 Task: Find connections with filter location Taubaté with filter topic #Careerwith filter profile language German with filter current company Cytiva with filter school Mithibai College of Arts Chauhan Institute of Science and A.J. College of Commerce and Economics with filter industry Apparel Manufacturing with filter service category Wedding Photography with filter keywords title Merchandising Associate
Action: Mouse moved to (482, 99)
Screenshot: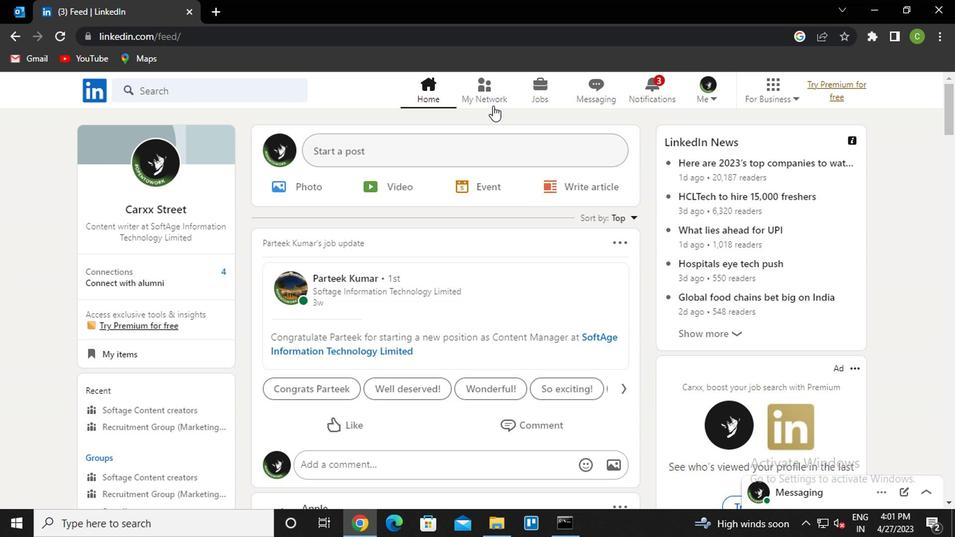 
Action: Mouse pressed left at (482, 99)
Screenshot: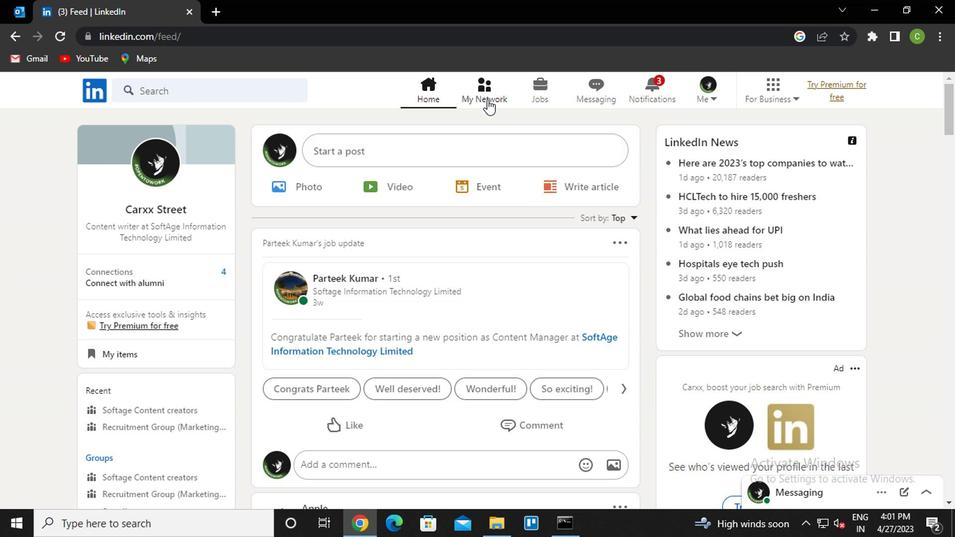 
Action: Mouse moved to (217, 175)
Screenshot: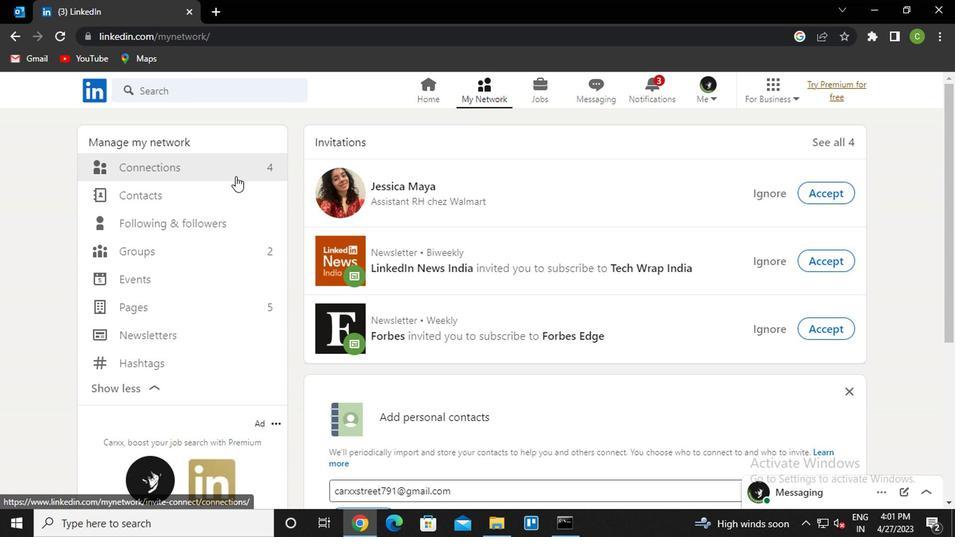 
Action: Mouse pressed left at (217, 175)
Screenshot: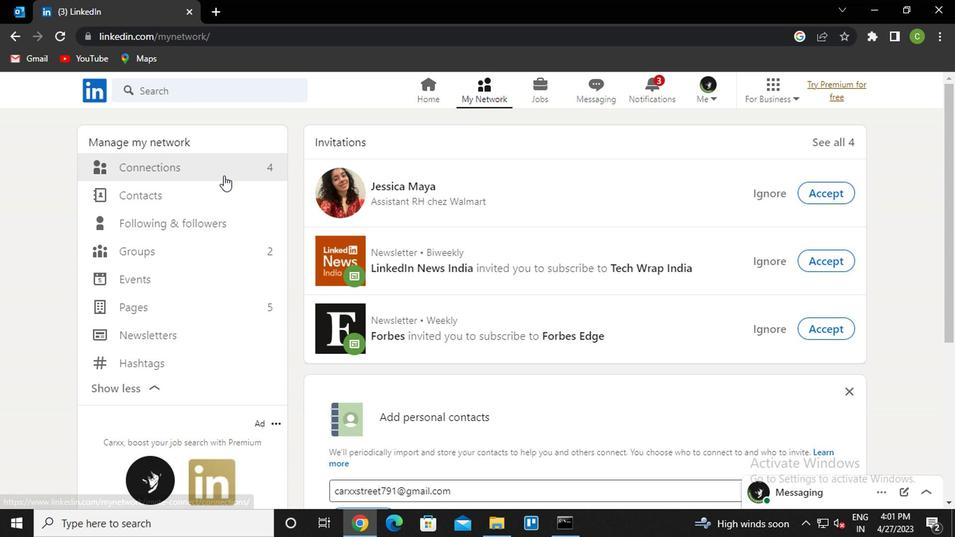 
Action: Mouse moved to (588, 174)
Screenshot: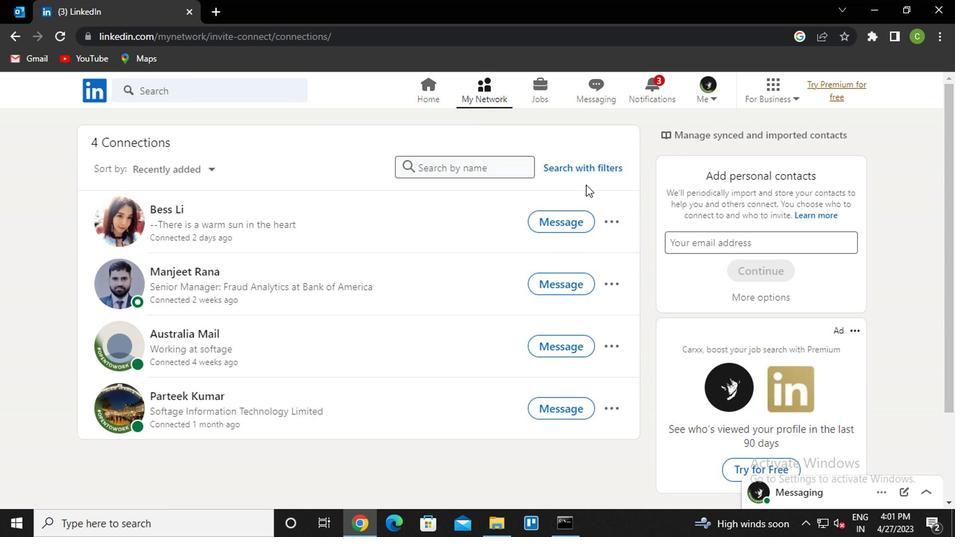 
Action: Mouse pressed left at (588, 174)
Screenshot: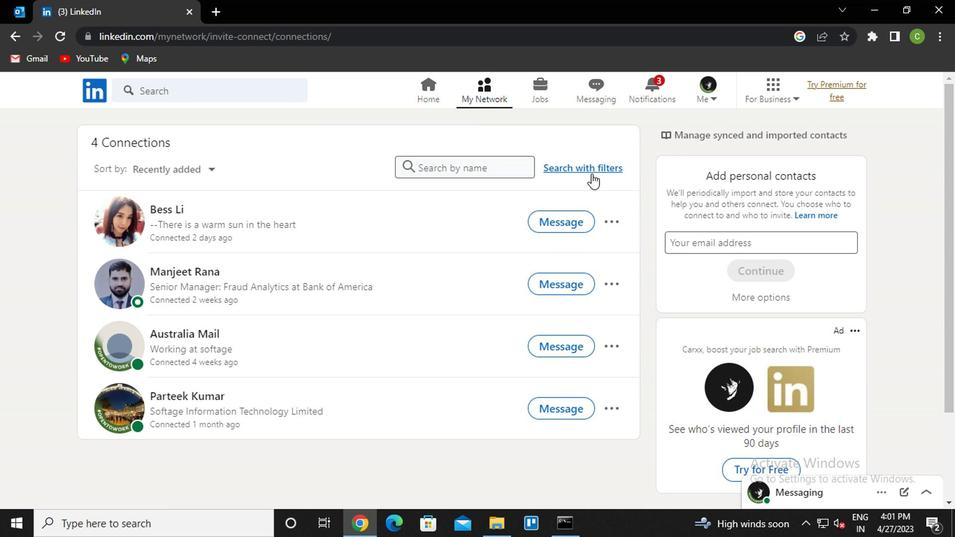 
Action: Mouse moved to (522, 134)
Screenshot: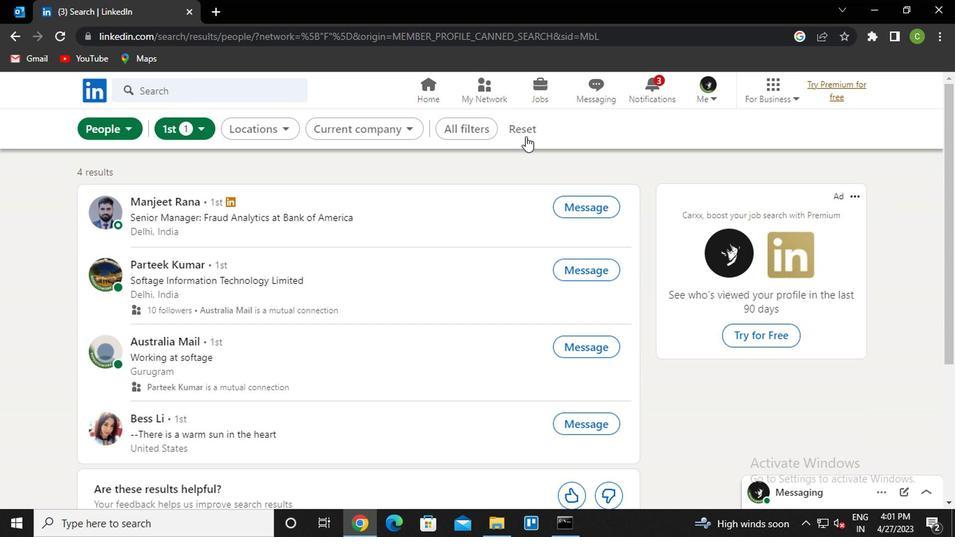 
Action: Mouse pressed left at (522, 134)
Screenshot: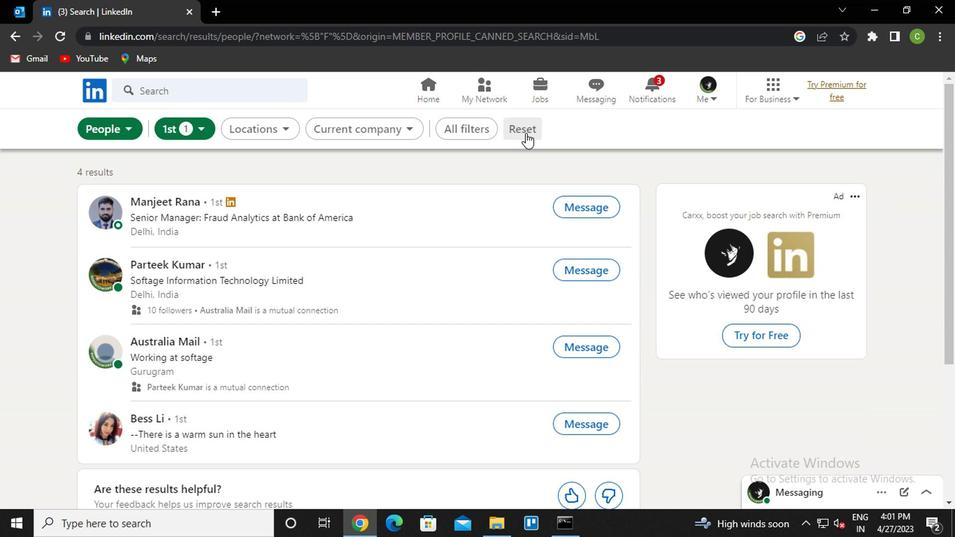 
Action: Mouse moved to (508, 128)
Screenshot: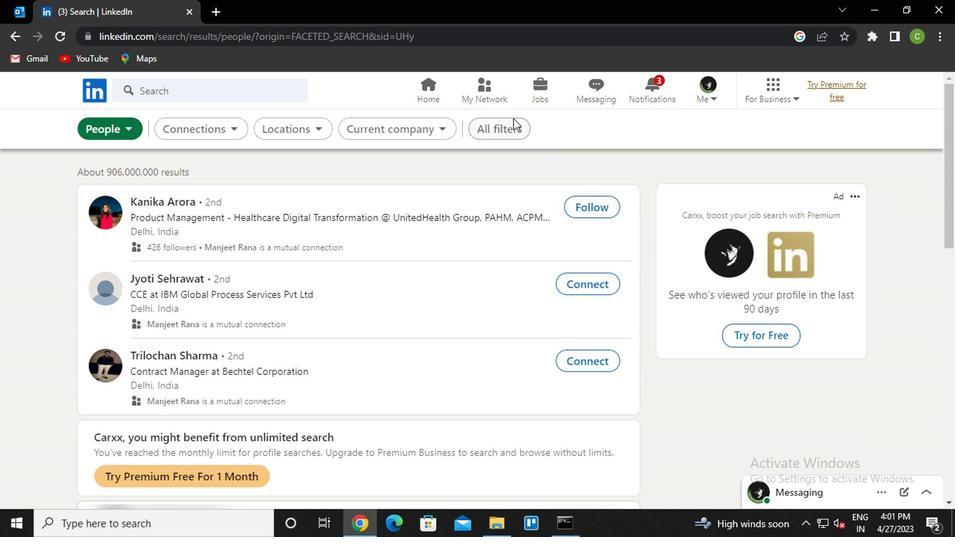 
Action: Mouse pressed left at (508, 128)
Screenshot: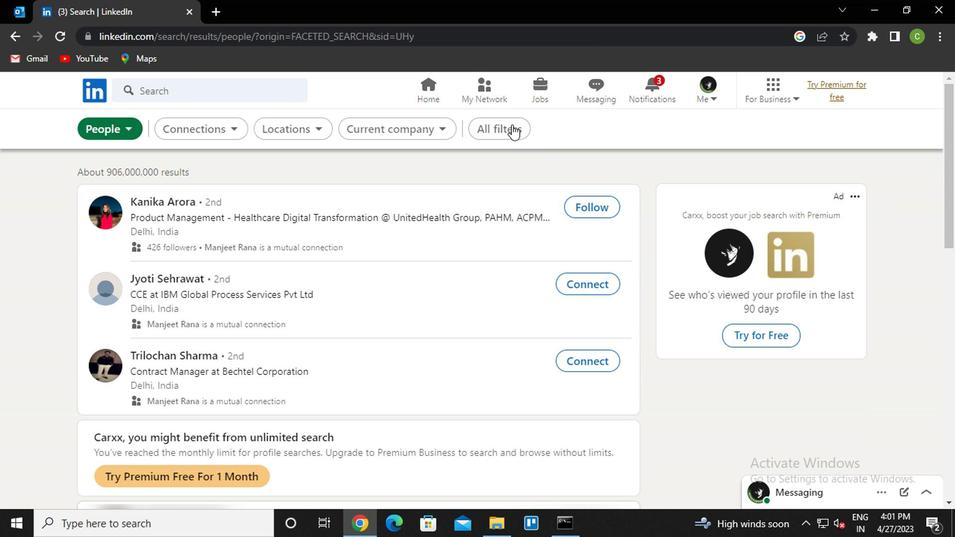 
Action: Mouse moved to (785, 392)
Screenshot: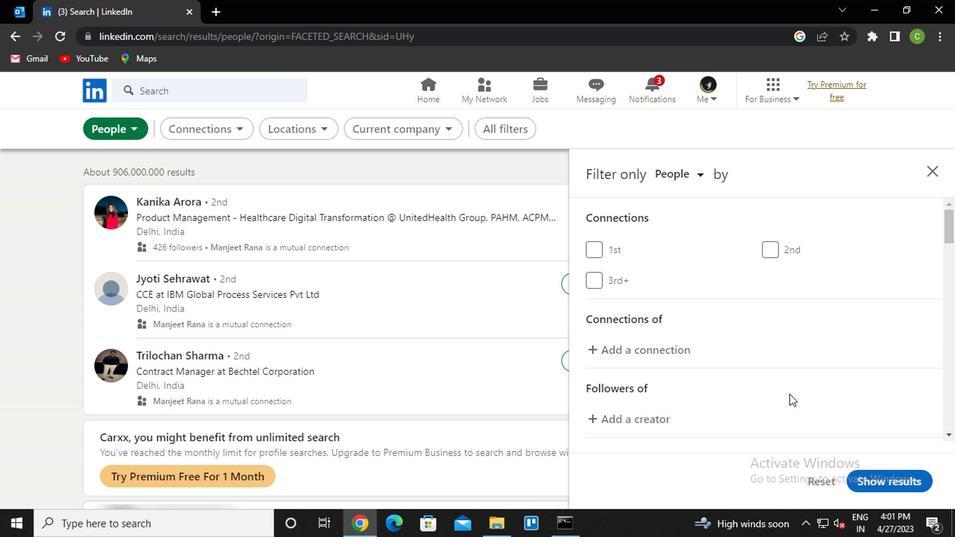 
Action: Mouse scrolled (785, 392) with delta (0, 0)
Screenshot: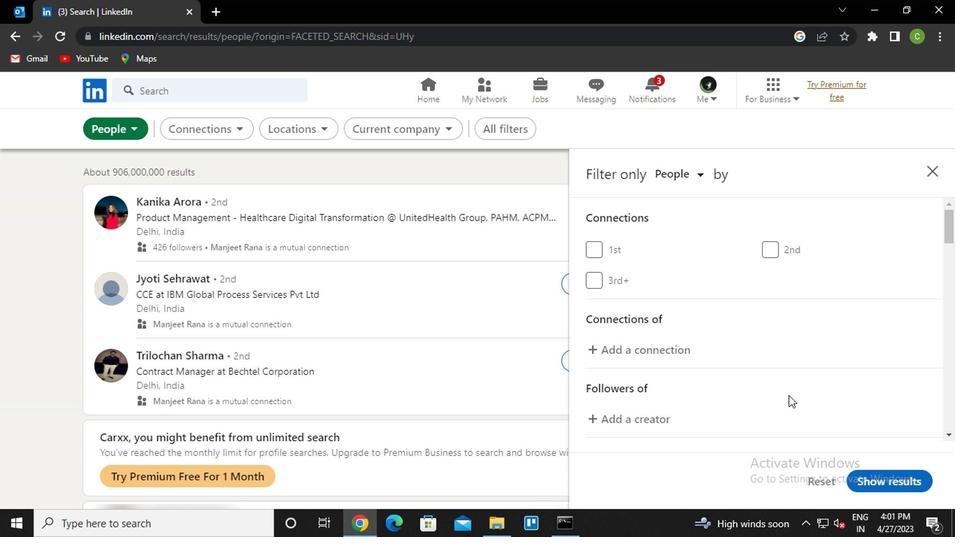 
Action: Mouse scrolled (785, 392) with delta (0, 0)
Screenshot: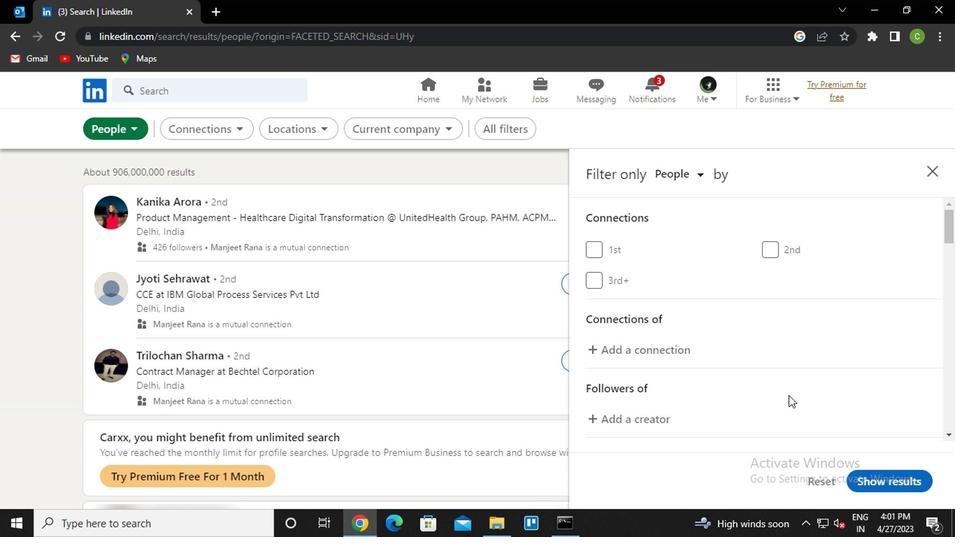 
Action: Mouse moved to (782, 395)
Screenshot: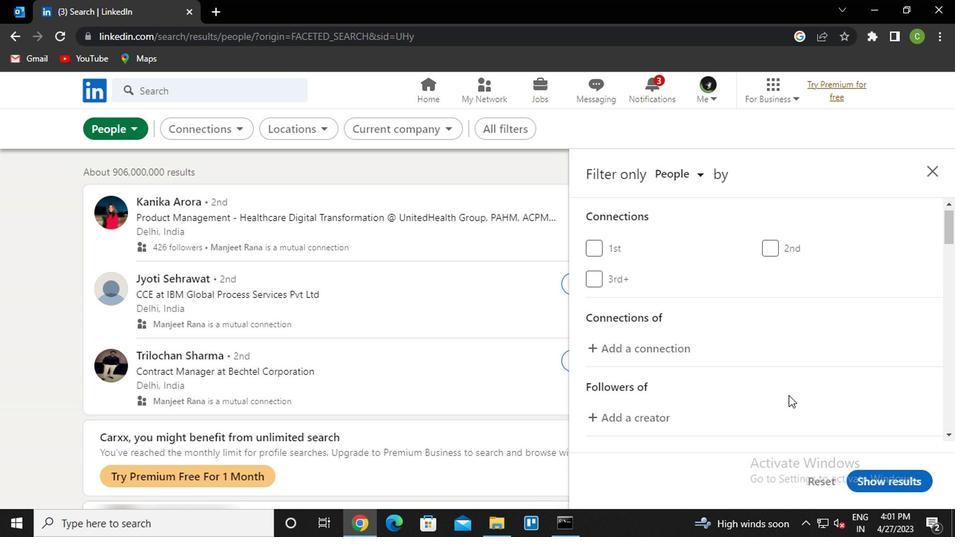 
Action: Mouse scrolled (782, 395) with delta (0, 0)
Screenshot: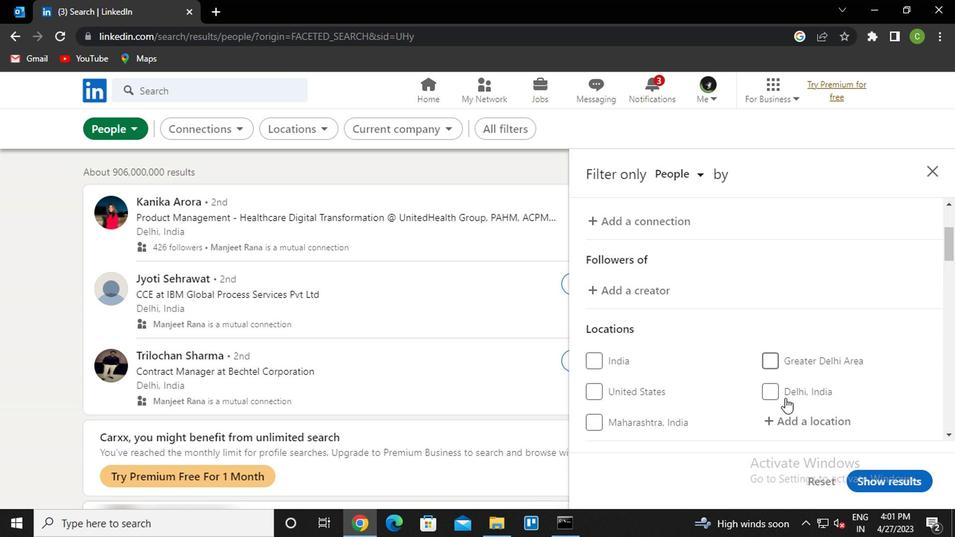 
Action: Mouse scrolled (782, 395) with delta (0, 0)
Screenshot: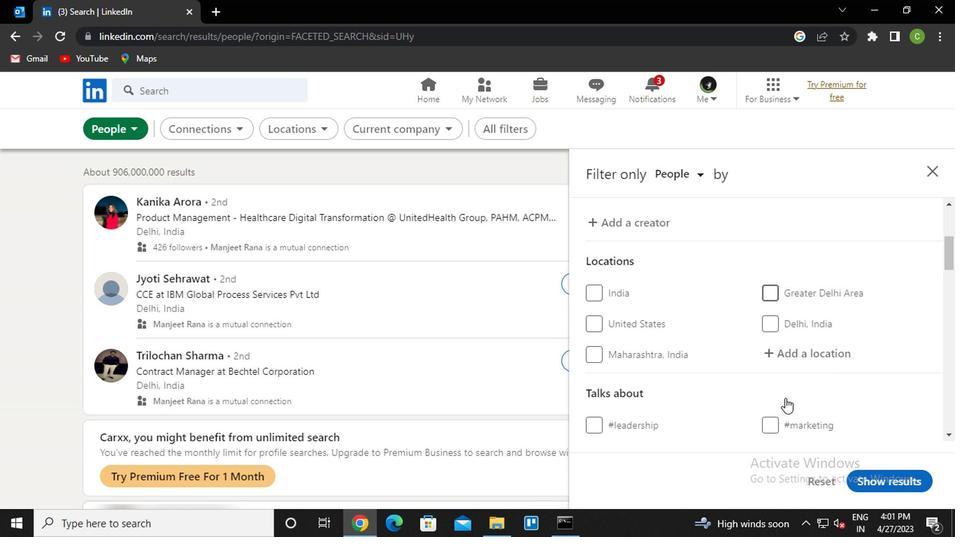 
Action: Mouse moved to (817, 271)
Screenshot: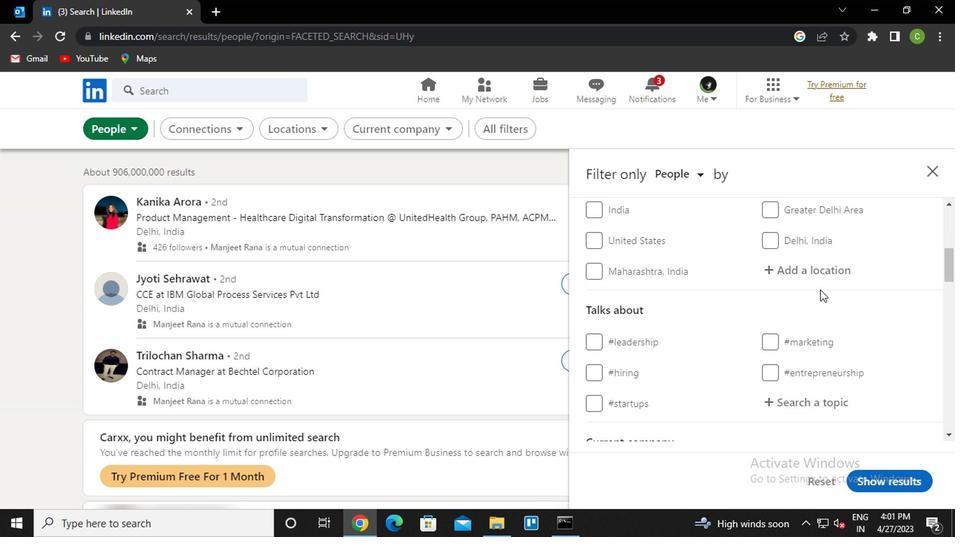 
Action: Mouse pressed left at (817, 271)
Screenshot: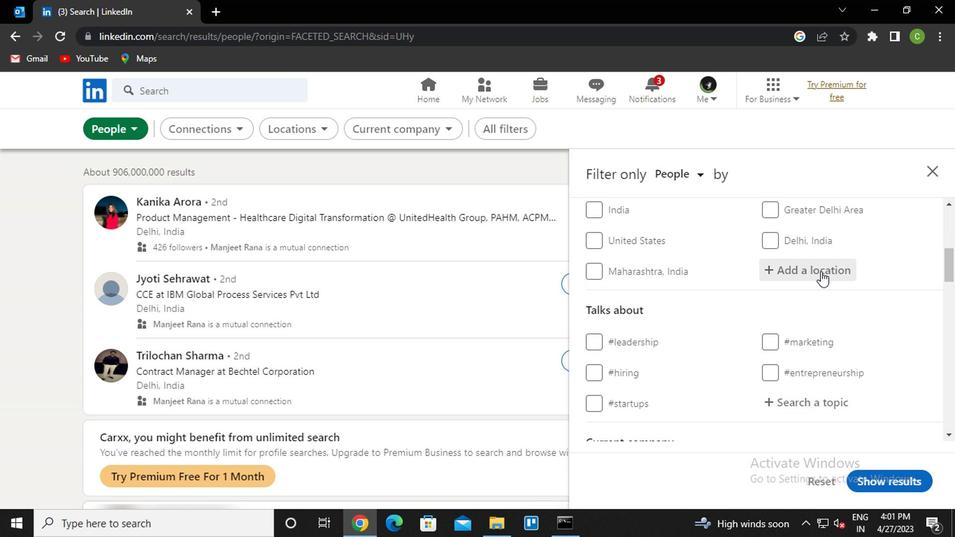 
Action: Key pressed <Key.caps_lock>t<Key.caps_lock>aubate<Key.down><Key.enter>
Screenshot: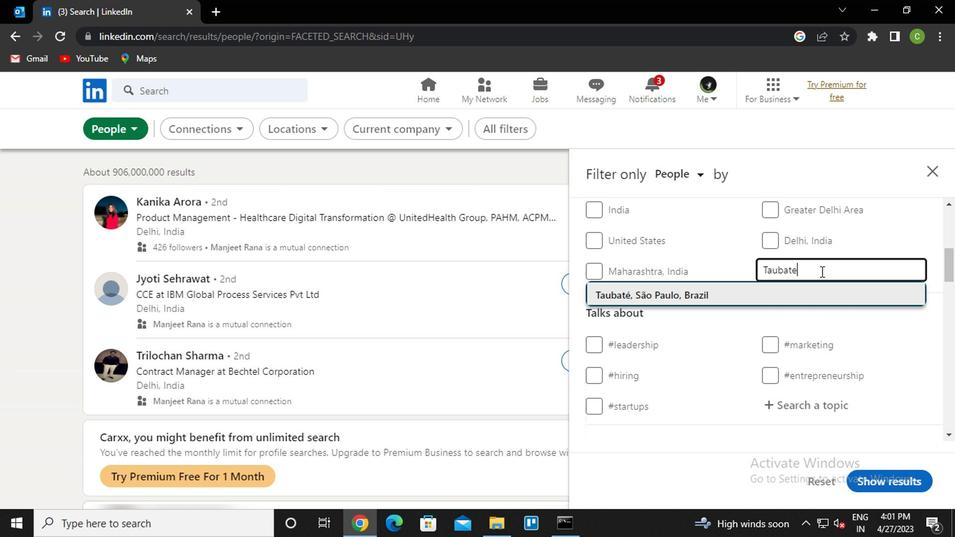 
Action: Mouse moved to (816, 273)
Screenshot: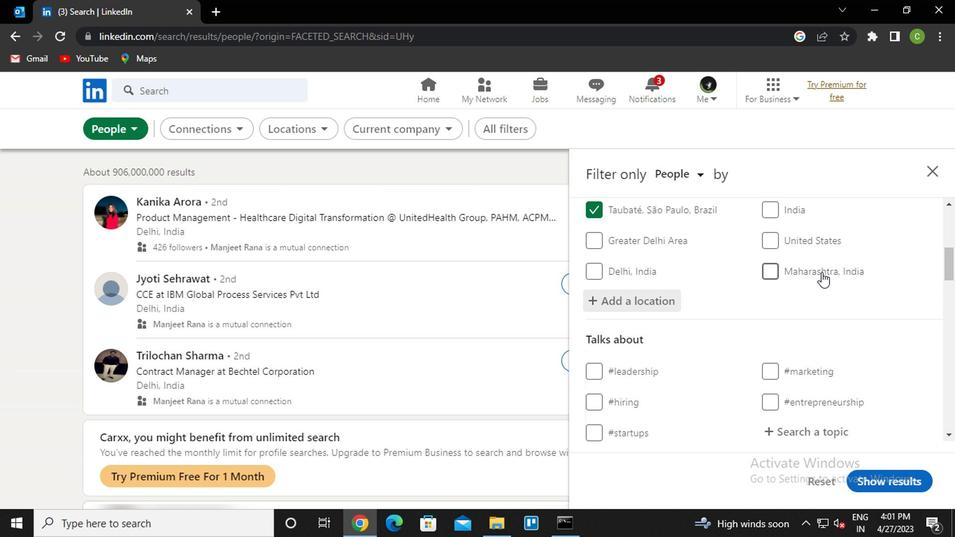 
Action: Mouse scrolled (816, 273) with delta (0, 0)
Screenshot: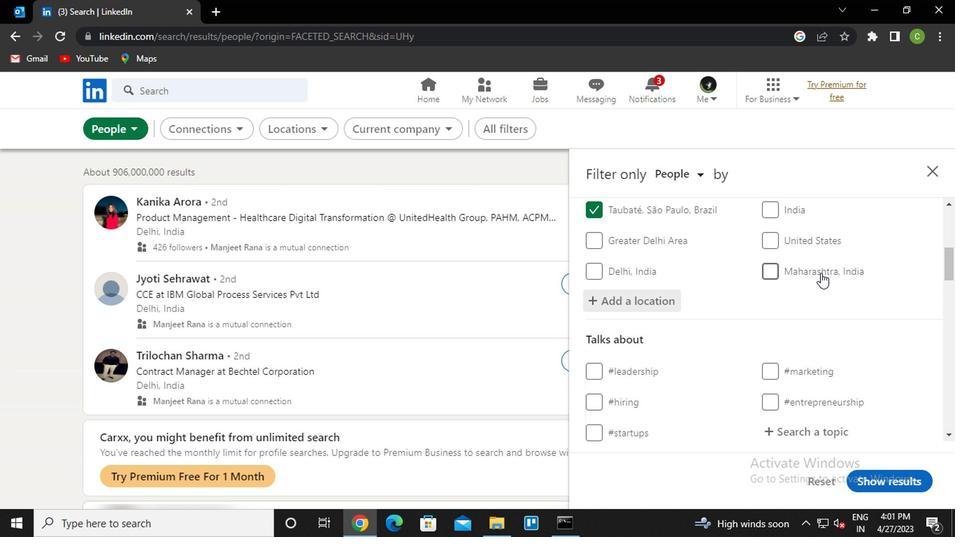 
Action: Mouse moved to (813, 274)
Screenshot: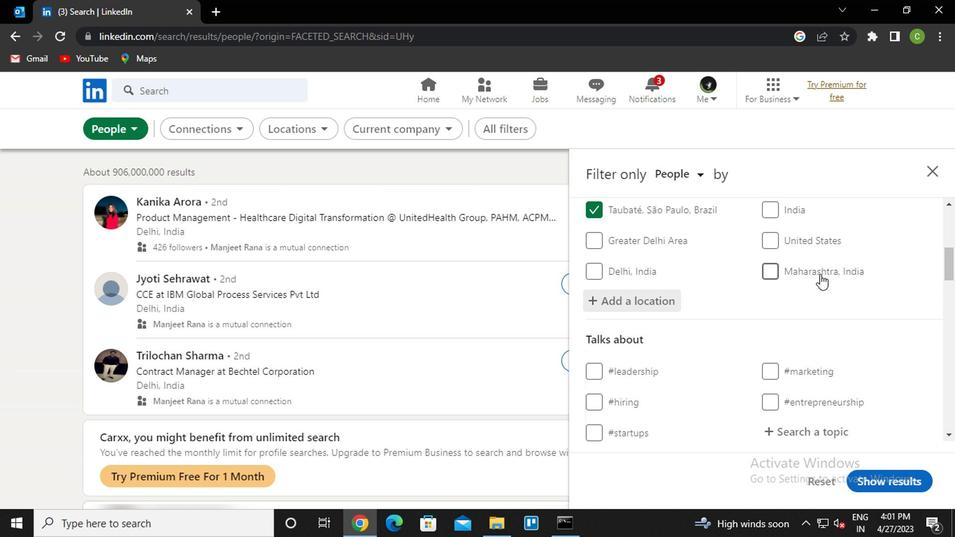 
Action: Mouse scrolled (813, 273) with delta (0, 0)
Screenshot: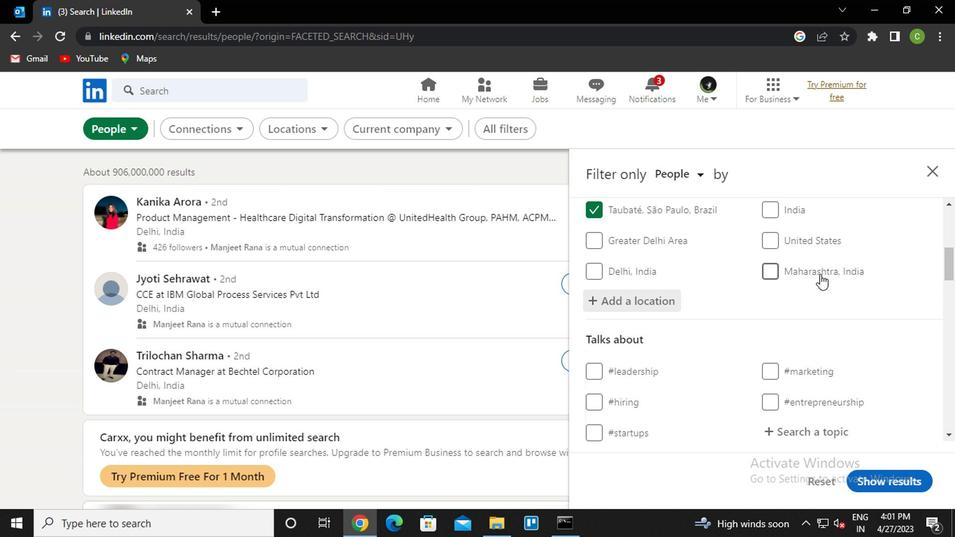 
Action: Mouse moved to (815, 295)
Screenshot: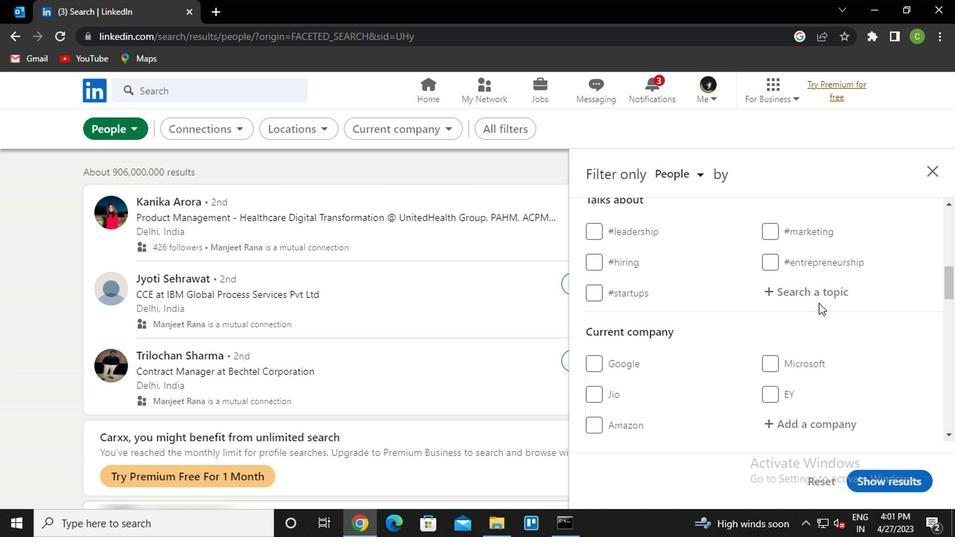
Action: Mouse pressed left at (815, 295)
Screenshot: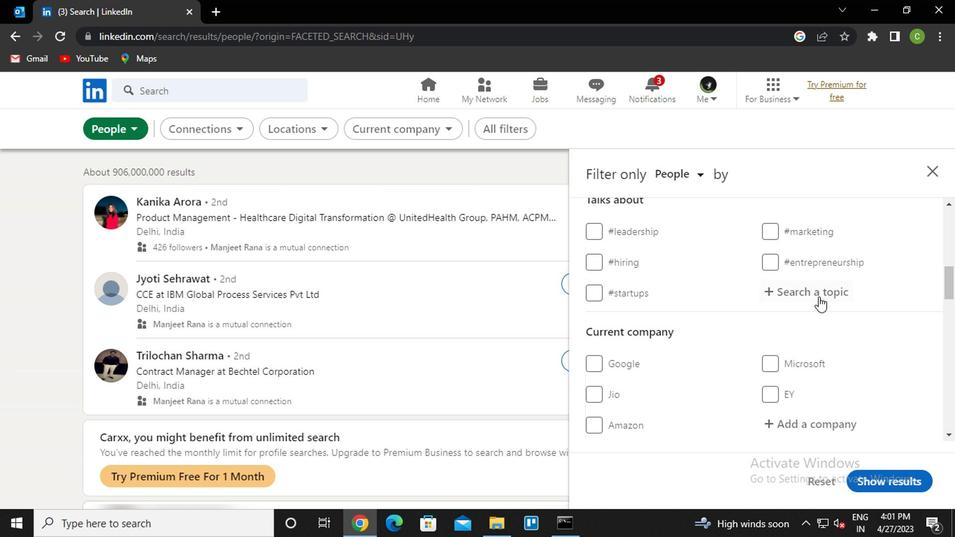
Action: Key pressed <Key.caps_lock>c<Key.caps_lock>areer<Key.down><Key.enter>
Screenshot: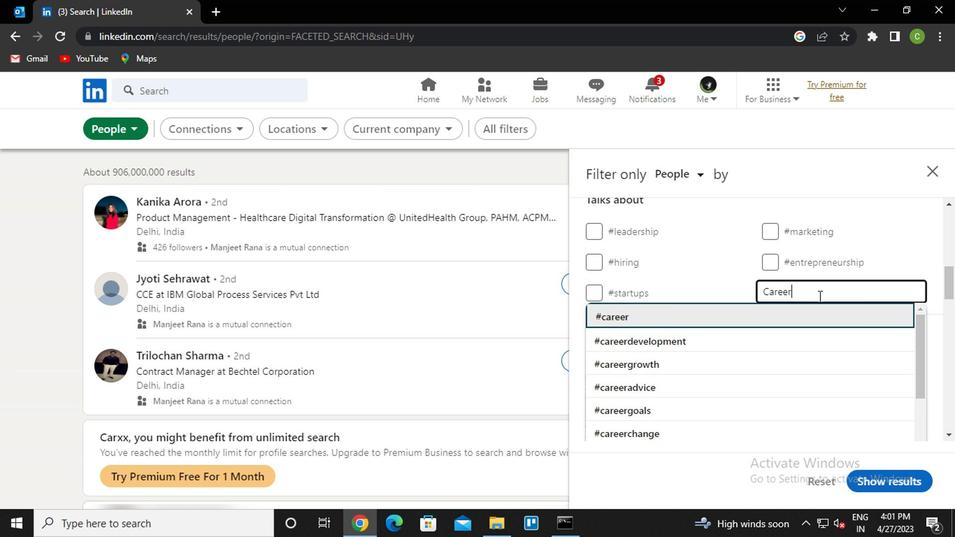 
Action: Mouse scrolled (815, 294) with delta (0, 0)
Screenshot: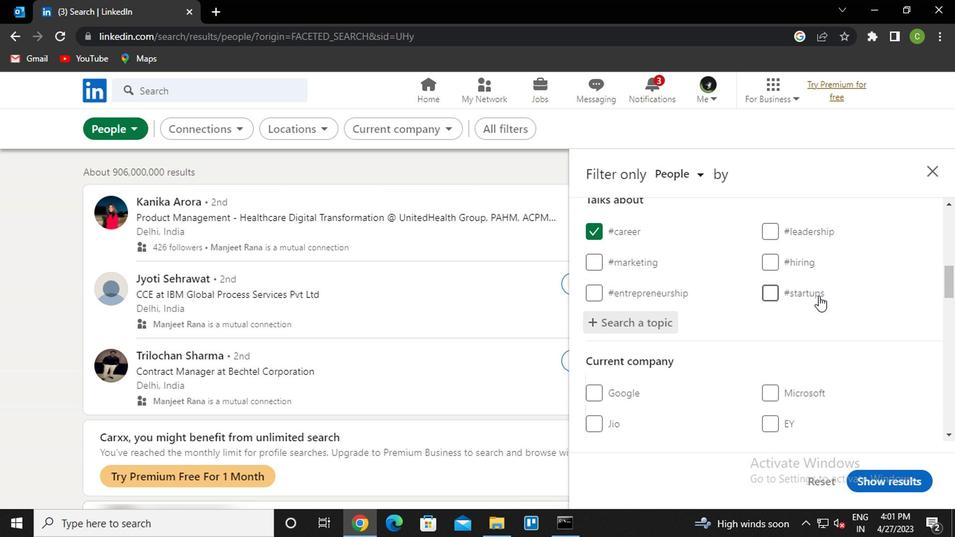 
Action: Mouse moved to (813, 296)
Screenshot: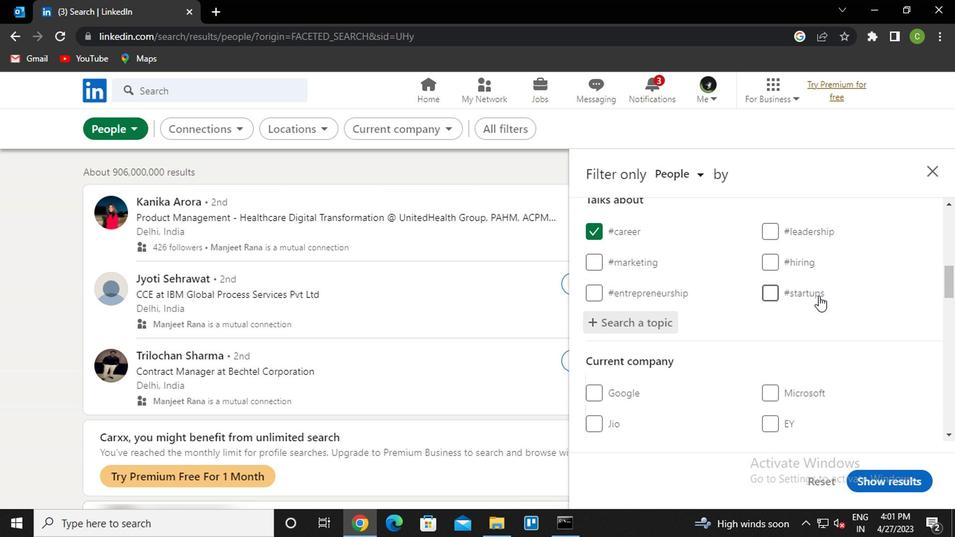 
Action: Mouse scrolled (813, 296) with delta (0, 0)
Screenshot: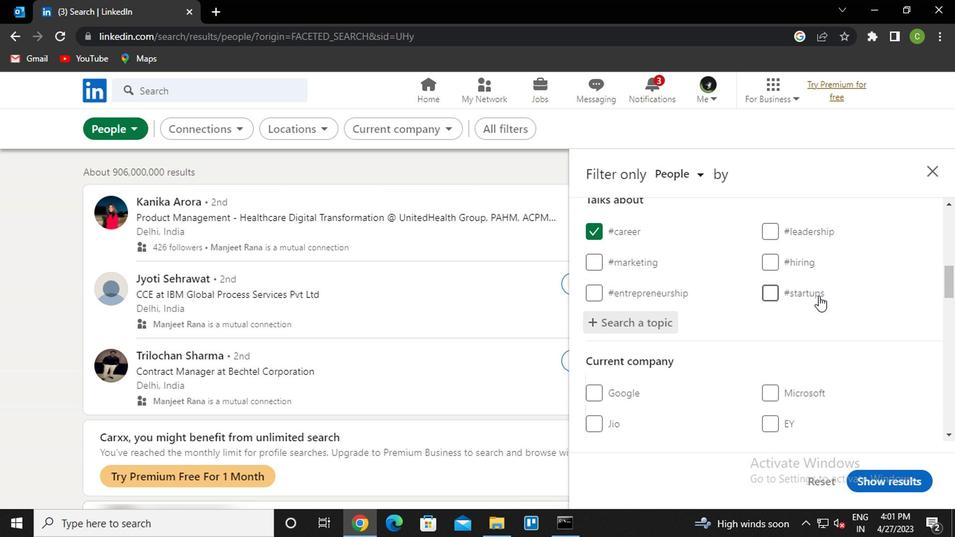 
Action: Mouse moved to (809, 299)
Screenshot: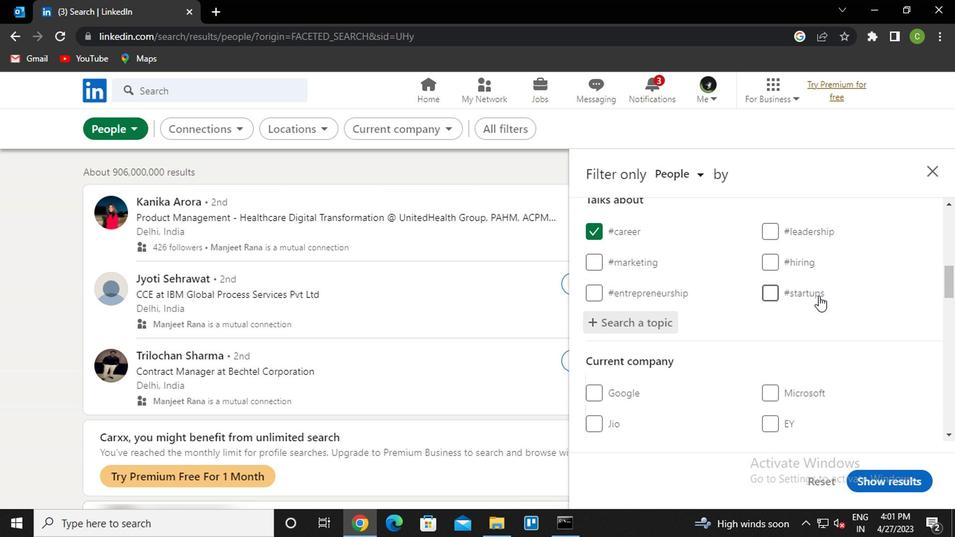 
Action: Mouse scrolled (809, 298) with delta (0, 0)
Screenshot: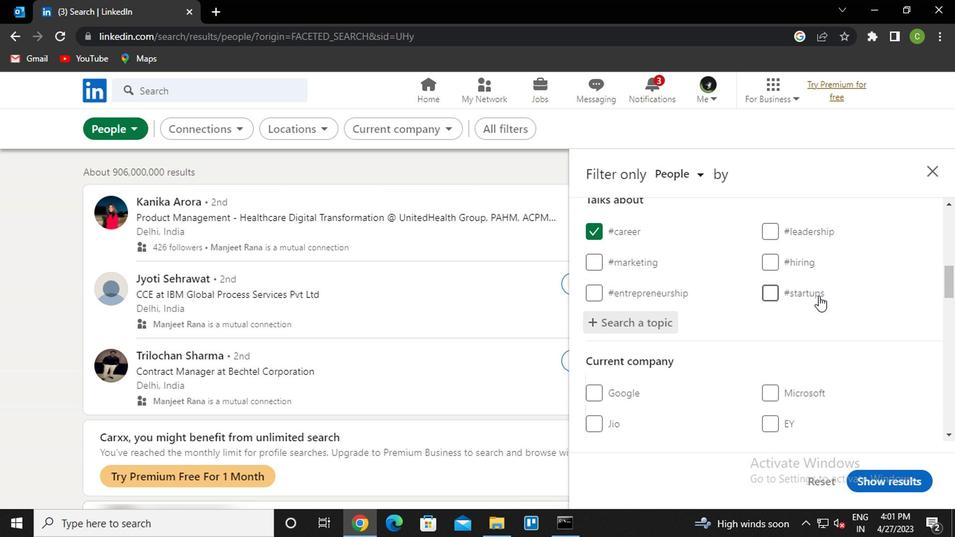 
Action: Mouse scrolled (809, 298) with delta (0, 0)
Screenshot: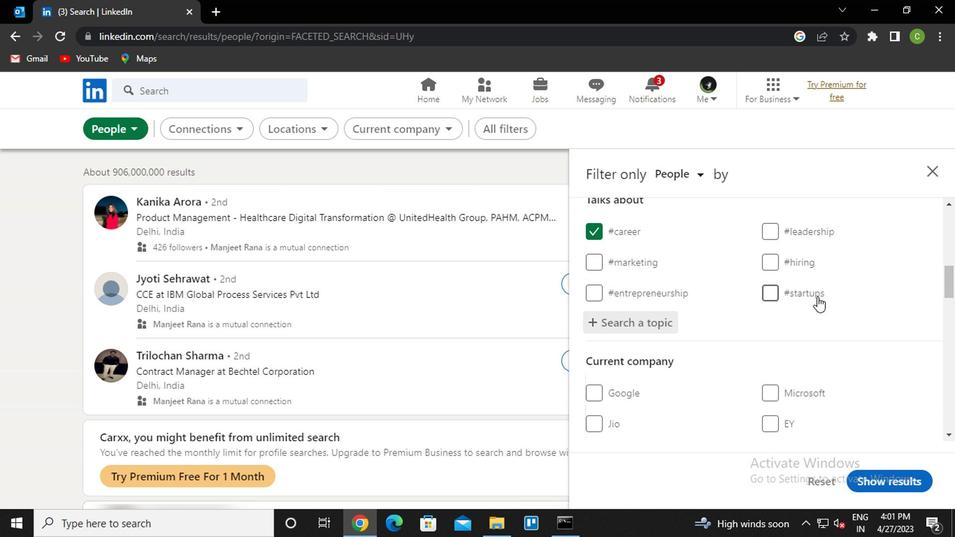 
Action: Mouse scrolled (809, 298) with delta (0, 0)
Screenshot: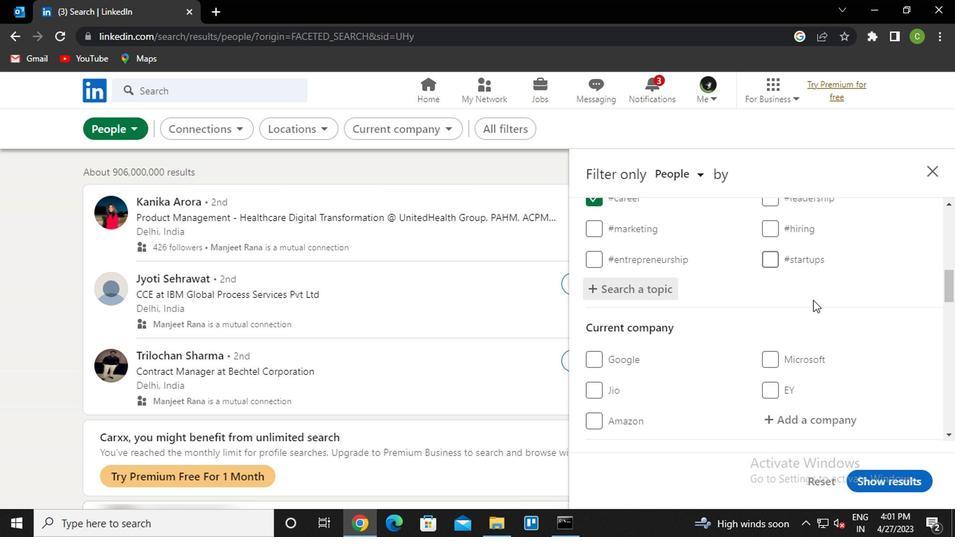 
Action: Mouse scrolled (809, 298) with delta (0, 0)
Screenshot: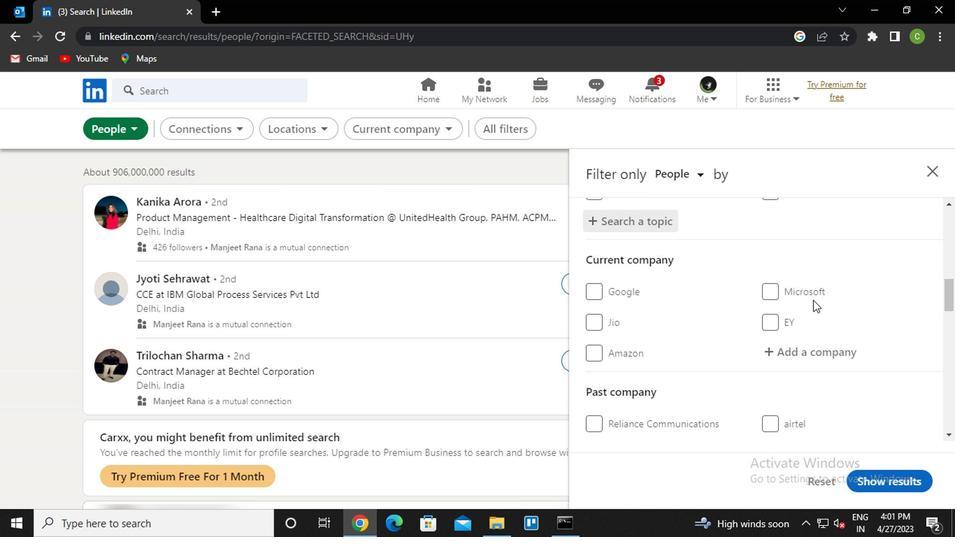 
Action: Mouse scrolled (809, 298) with delta (0, 0)
Screenshot: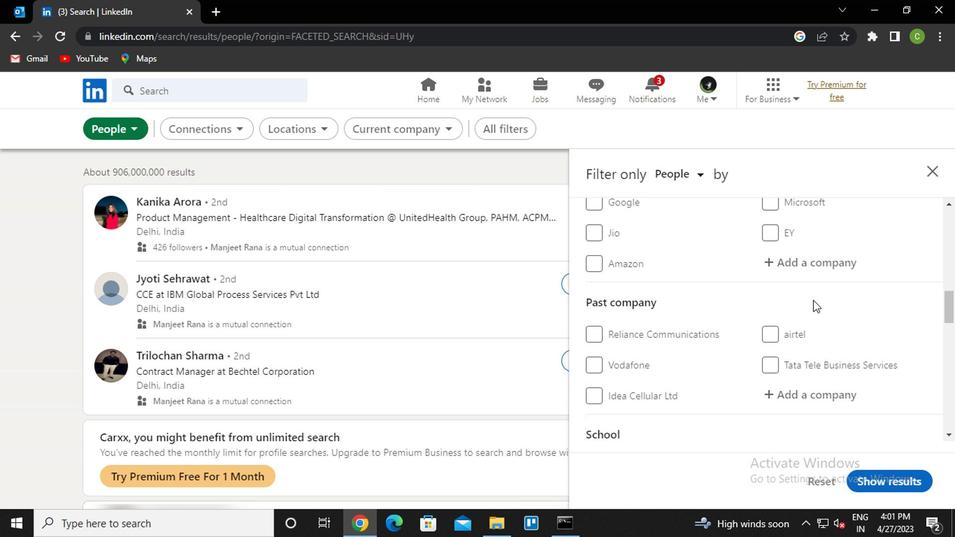 
Action: Mouse moved to (770, 329)
Screenshot: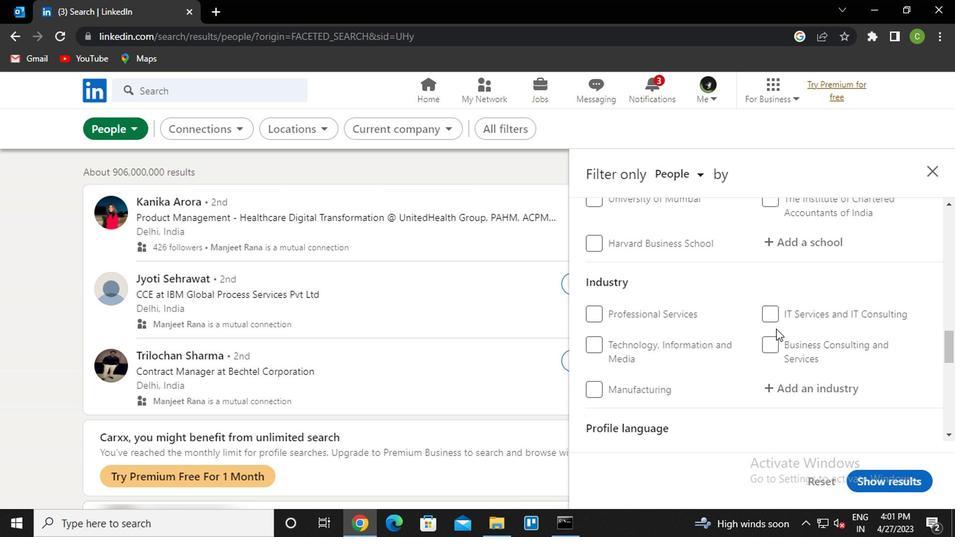 
Action: Mouse scrolled (770, 329) with delta (0, 0)
Screenshot: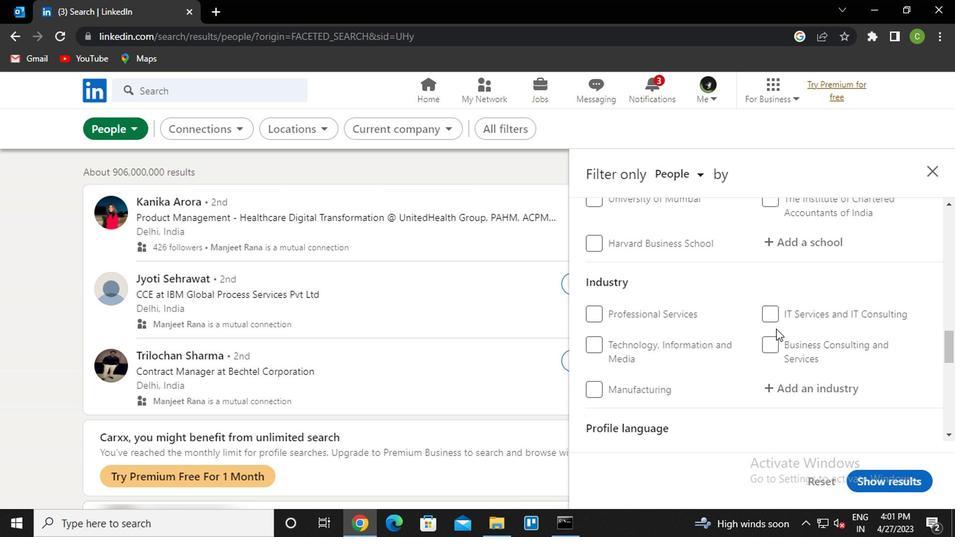 
Action: Mouse scrolled (770, 329) with delta (0, 0)
Screenshot: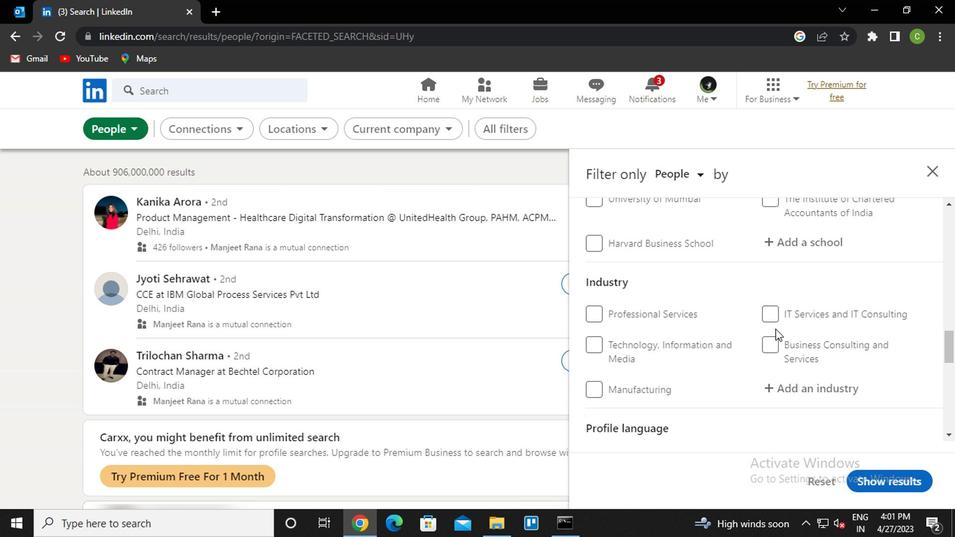 
Action: Mouse scrolled (770, 329) with delta (0, 0)
Screenshot: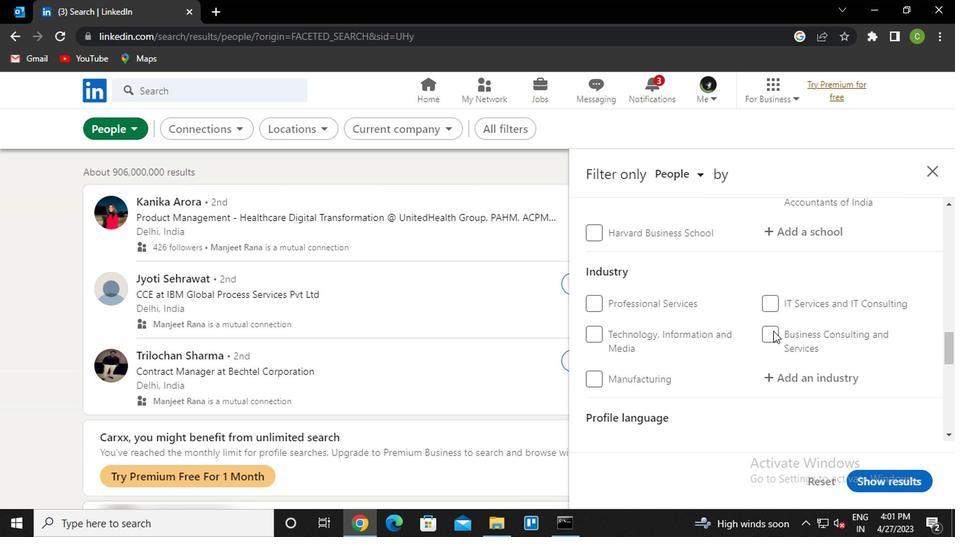 
Action: Mouse moved to (591, 311)
Screenshot: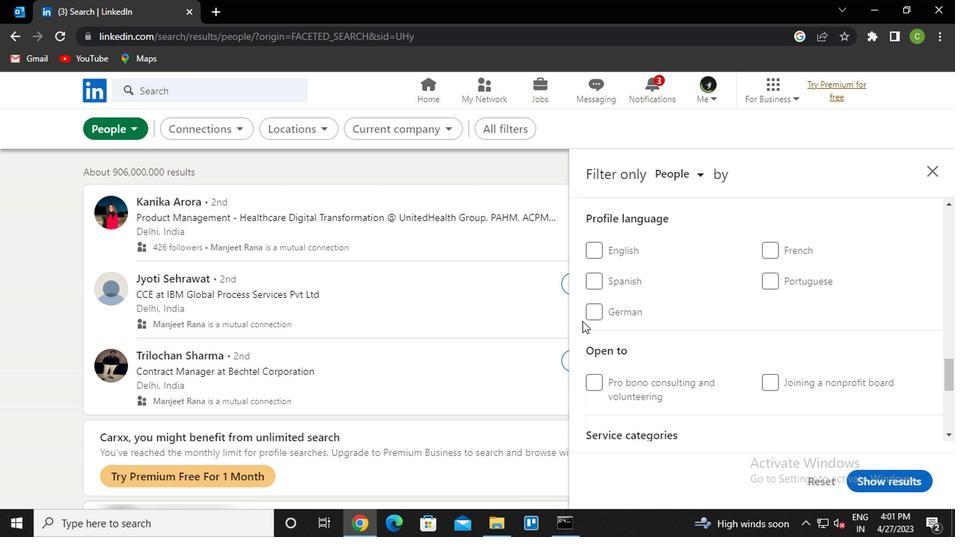 
Action: Mouse pressed left at (591, 311)
Screenshot: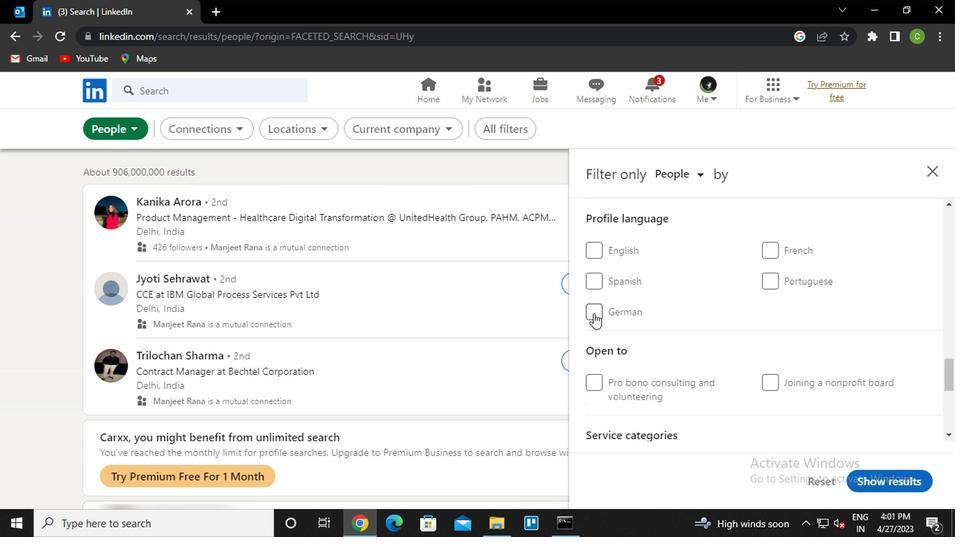 
Action: Mouse moved to (793, 374)
Screenshot: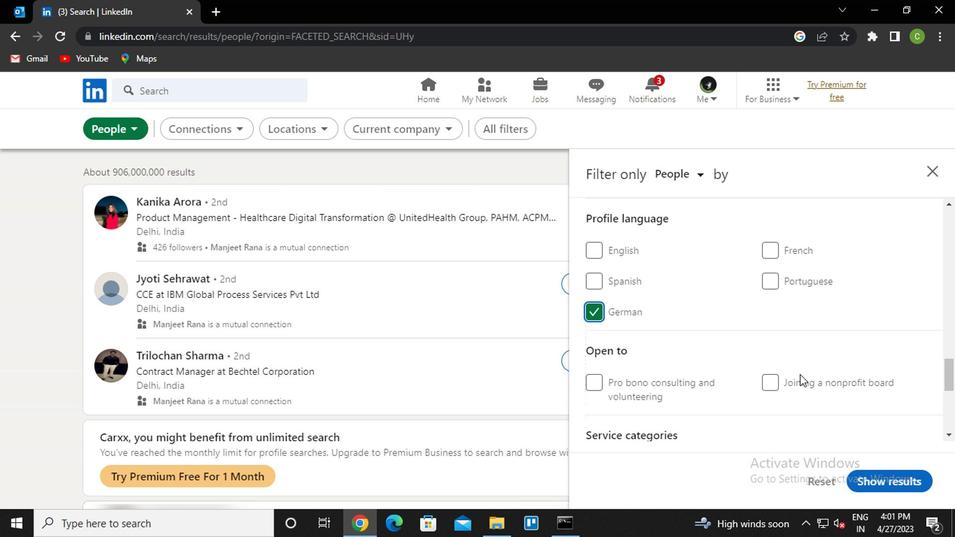 
Action: Mouse scrolled (793, 375) with delta (0, 0)
Screenshot: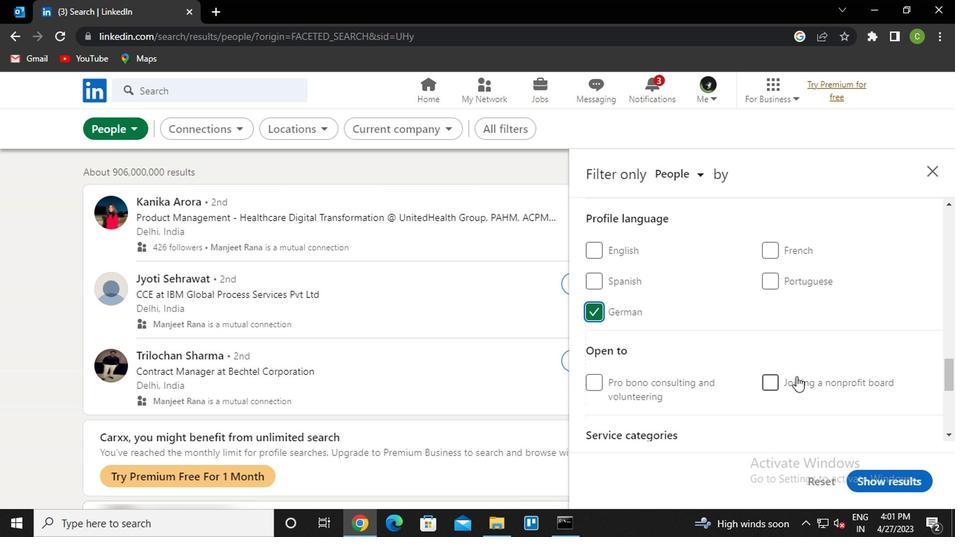 
Action: Mouse scrolled (793, 375) with delta (0, 0)
Screenshot: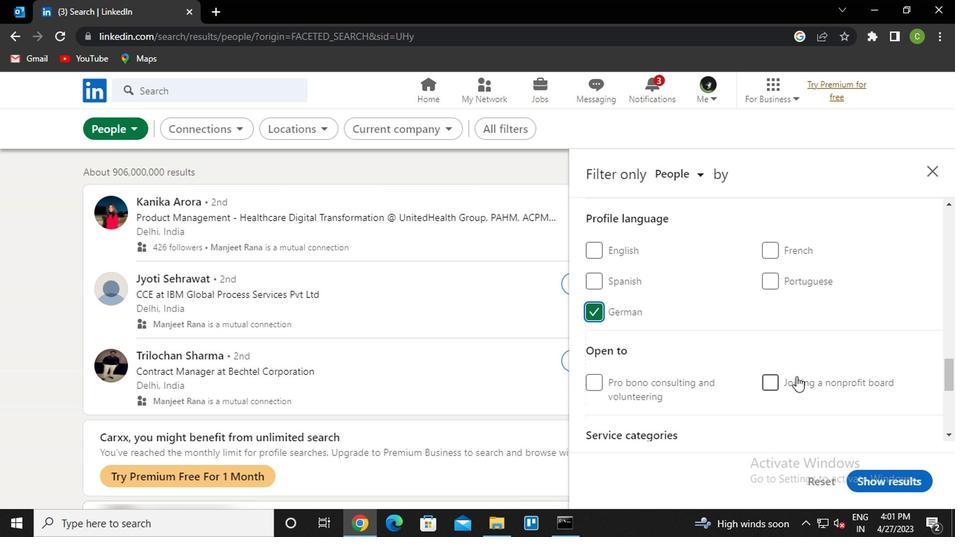 
Action: Mouse scrolled (793, 375) with delta (0, 0)
Screenshot: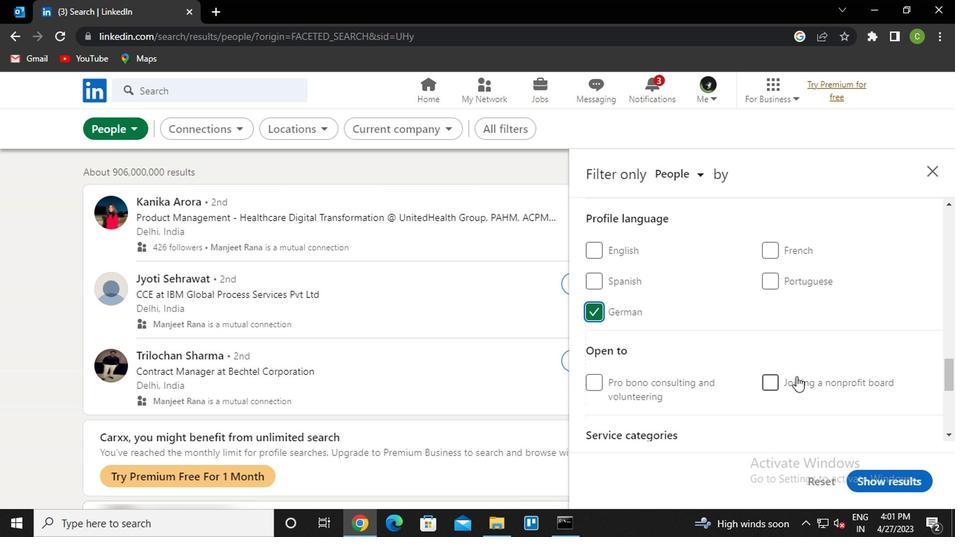 
Action: Mouse scrolled (793, 375) with delta (0, 0)
Screenshot: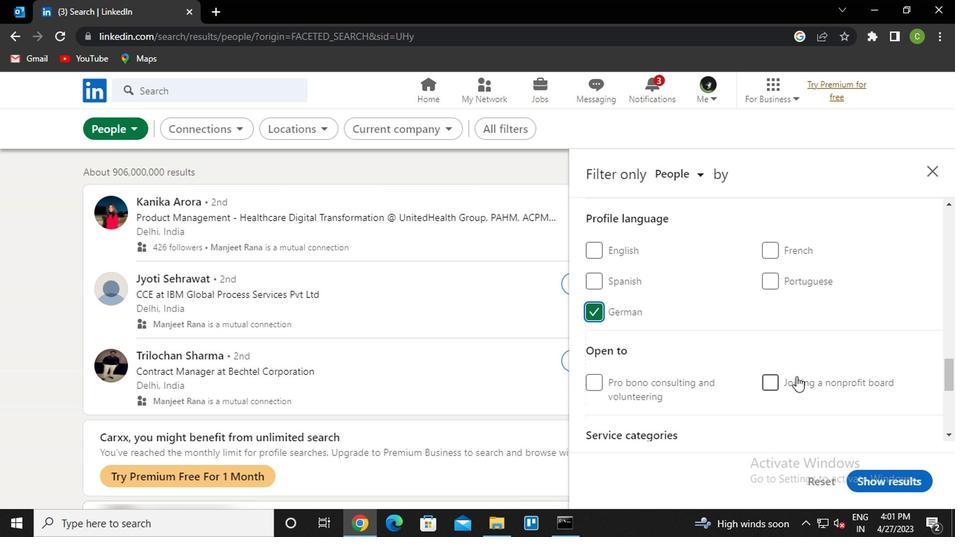 
Action: Mouse scrolled (793, 375) with delta (0, 0)
Screenshot: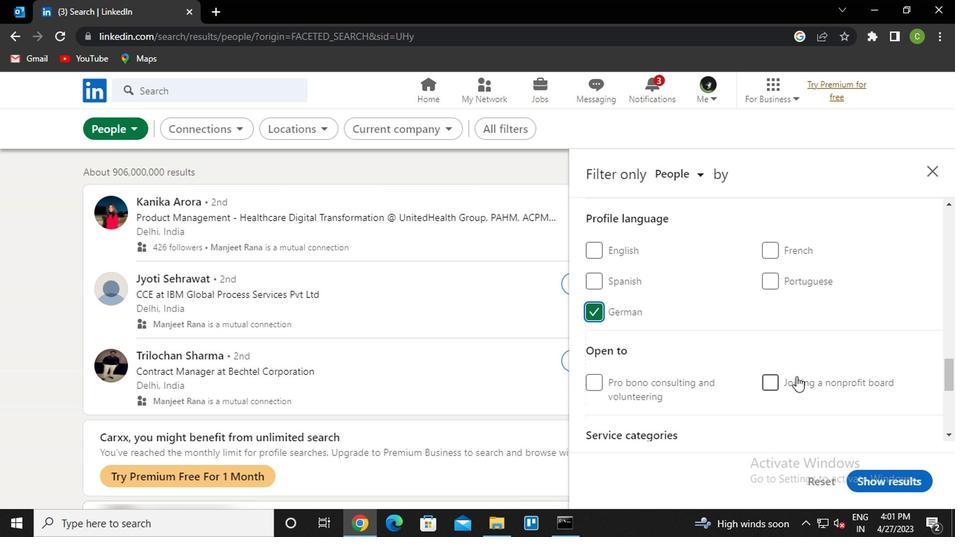 
Action: Mouse scrolled (793, 375) with delta (0, 0)
Screenshot: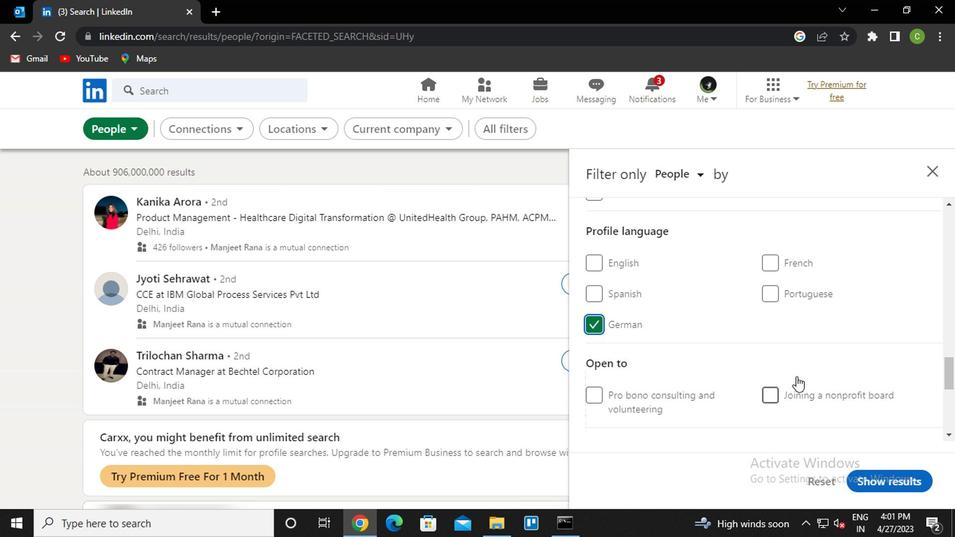 
Action: Mouse scrolled (793, 375) with delta (0, 0)
Screenshot: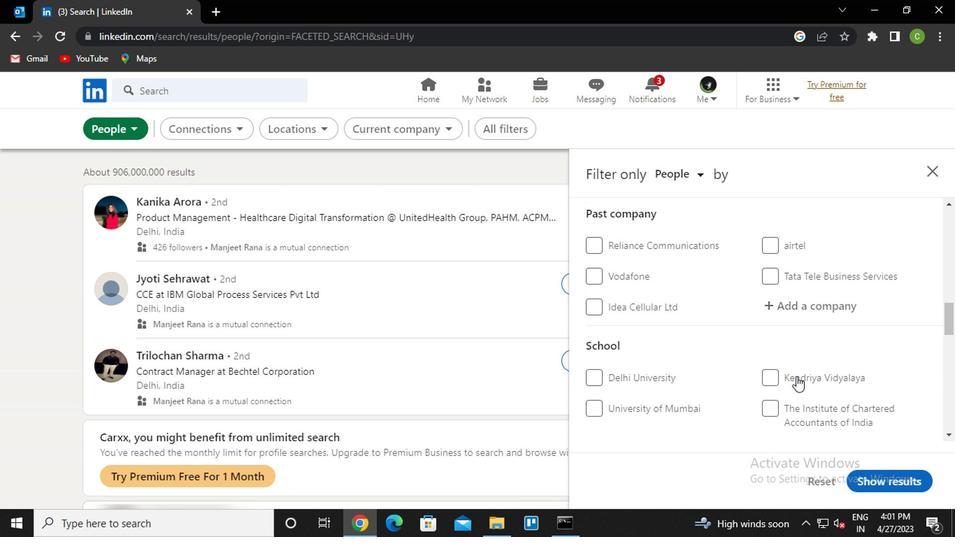 
Action: Mouse scrolled (793, 375) with delta (0, 0)
Screenshot: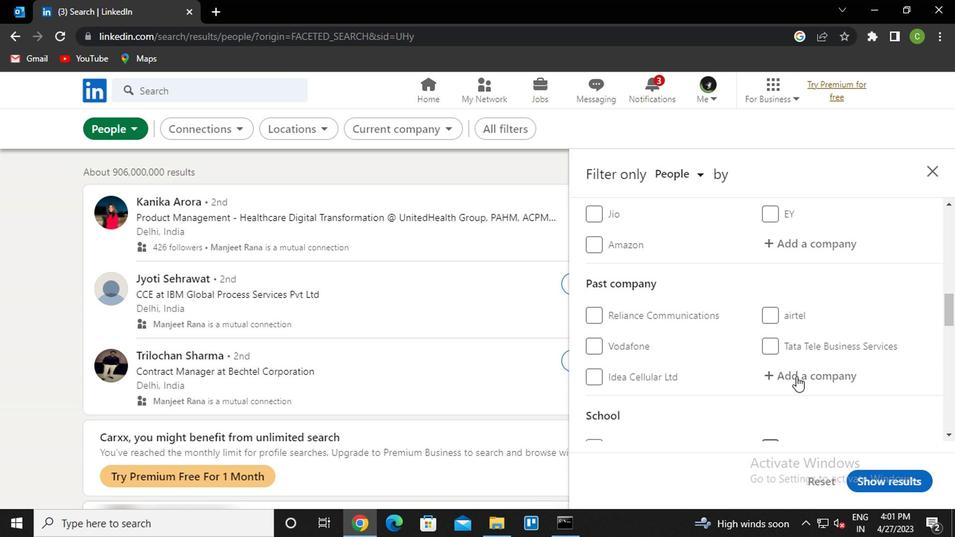 
Action: Mouse moved to (818, 312)
Screenshot: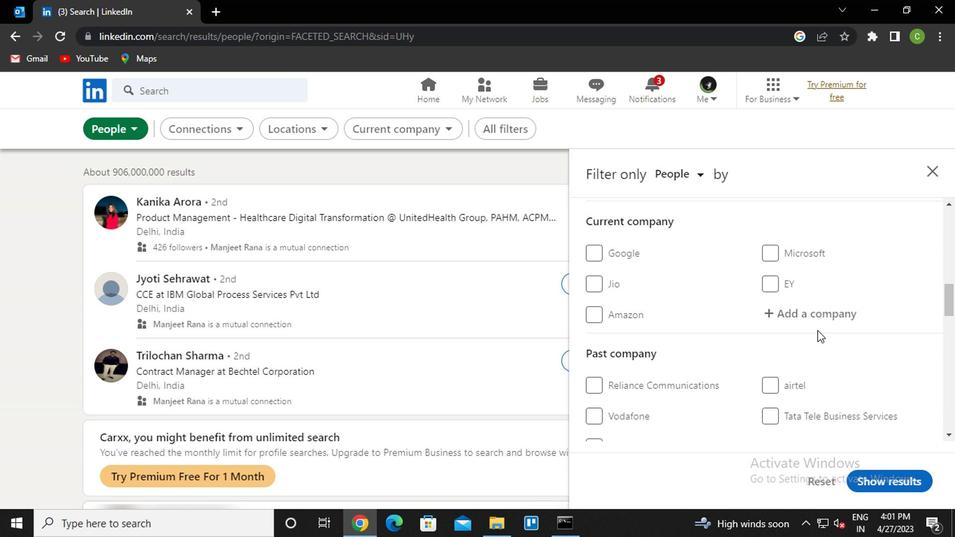 
Action: Mouse pressed left at (818, 312)
Screenshot: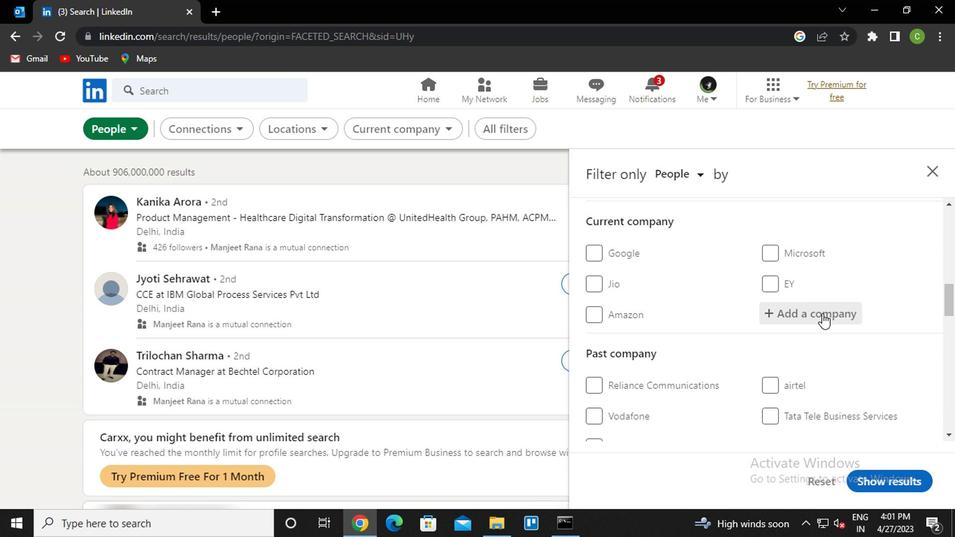 
Action: Key pressed <Key.caps_lock>c<Key.caps_lock>ytiva<Key.down><Key.enter>
Screenshot: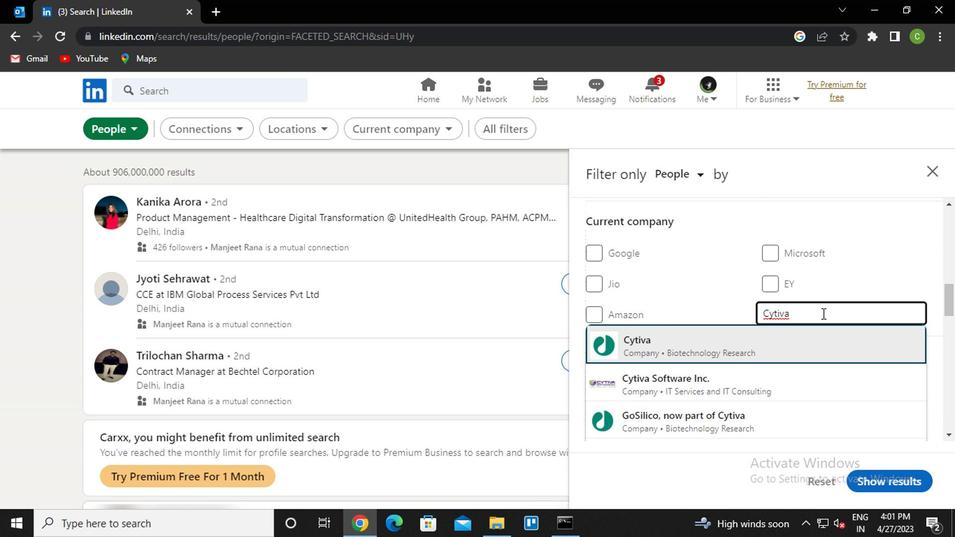 
Action: Mouse moved to (813, 314)
Screenshot: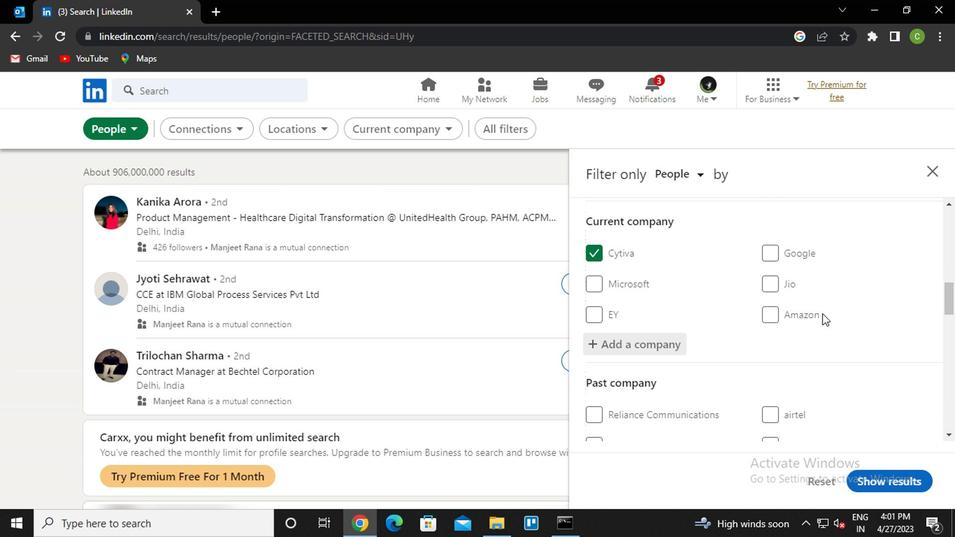
Action: Mouse scrolled (813, 314) with delta (0, 0)
Screenshot: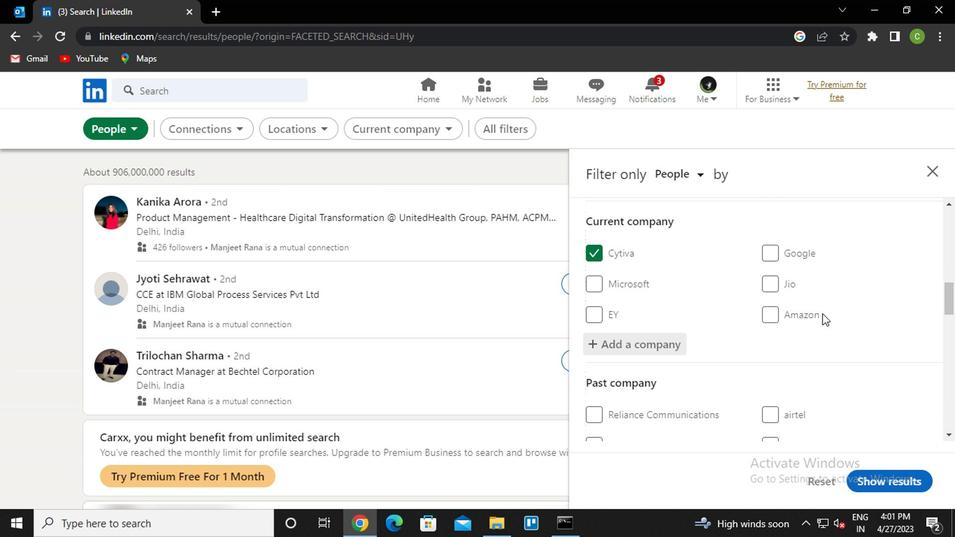 
Action: Mouse moved to (808, 318)
Screenshot: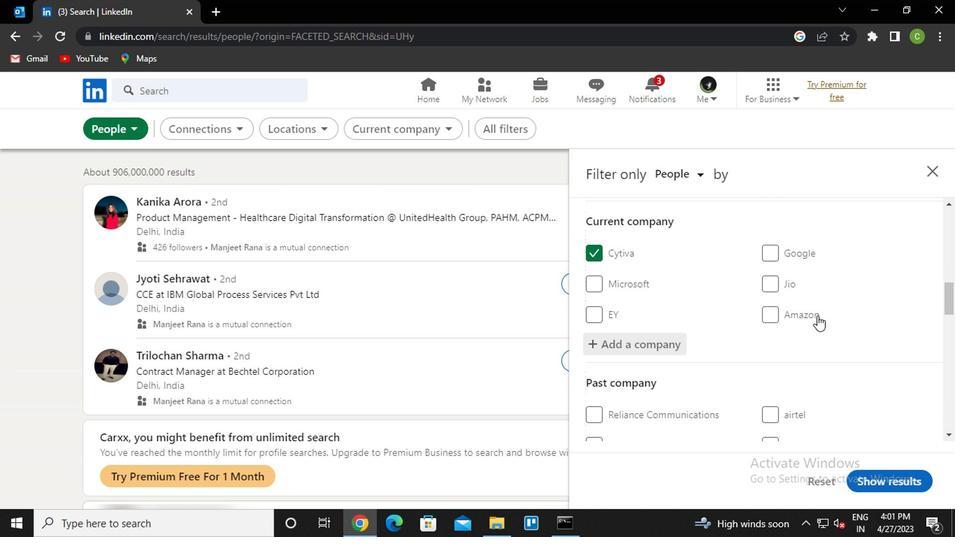 
Action: Mouse scrolled (808, 318) with delta (0, 0)
Screenshot: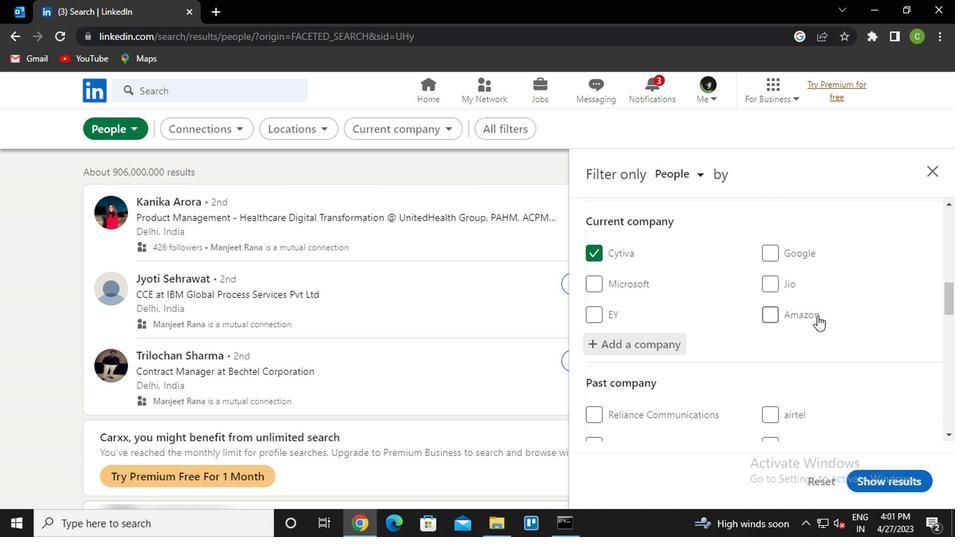 
Action: Mouse moved to (806, 320)
Screenshot: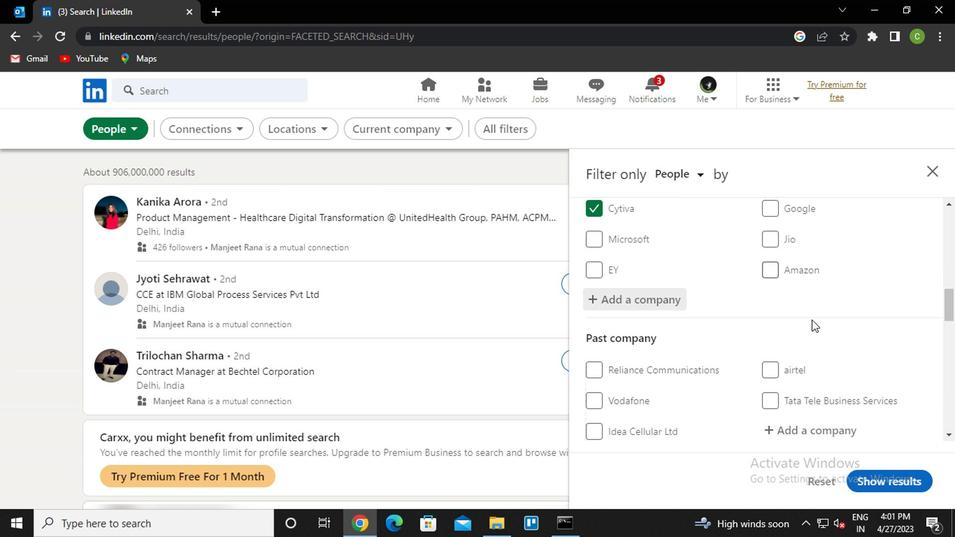 
Action: Mouse scrolled (806, 319) with delta (0, 0)
Screenshot: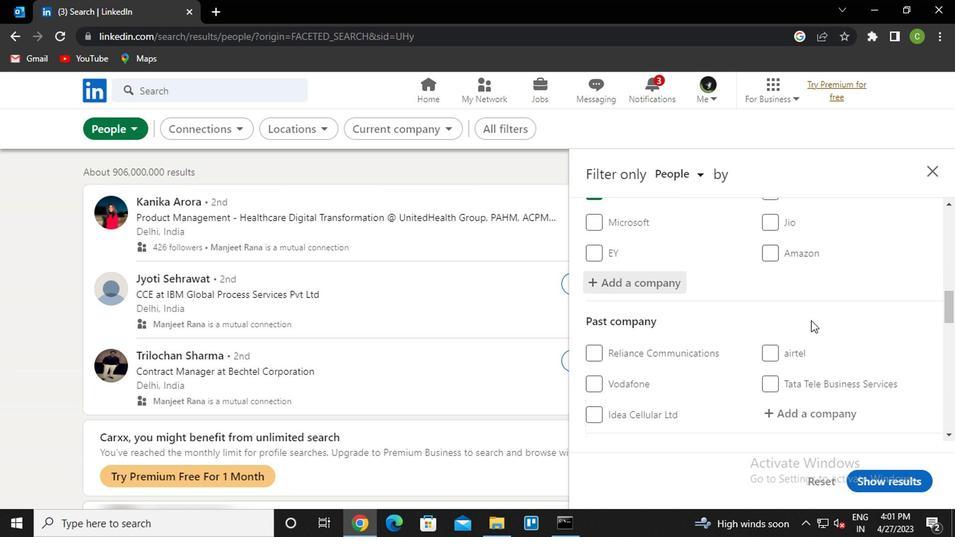 
Action: Mouse scrolled (806, 319) with delta (0, 0)
Screenshot: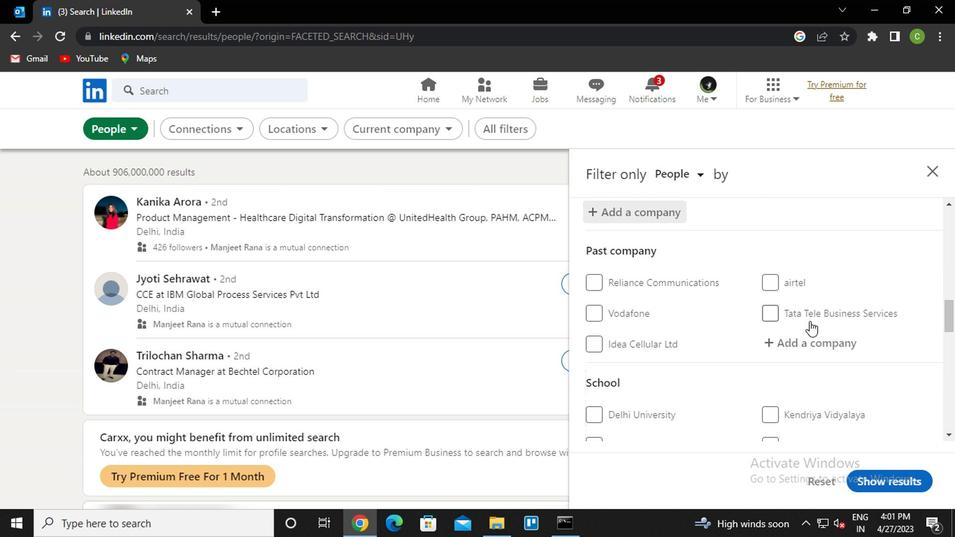
Action: Mouse moved to (800, 344)
Screenshot: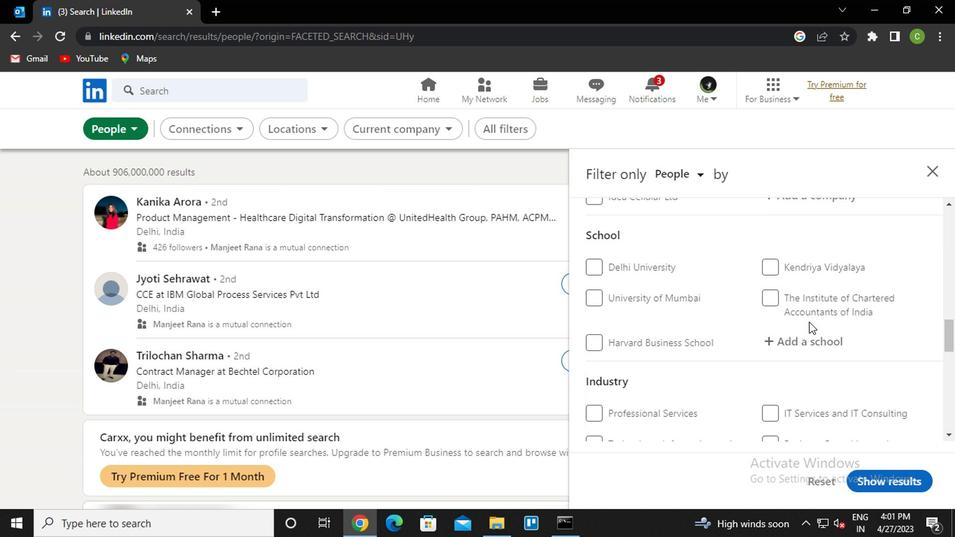 
Action: Mouse pressed left at (800, 344)
Screenshot: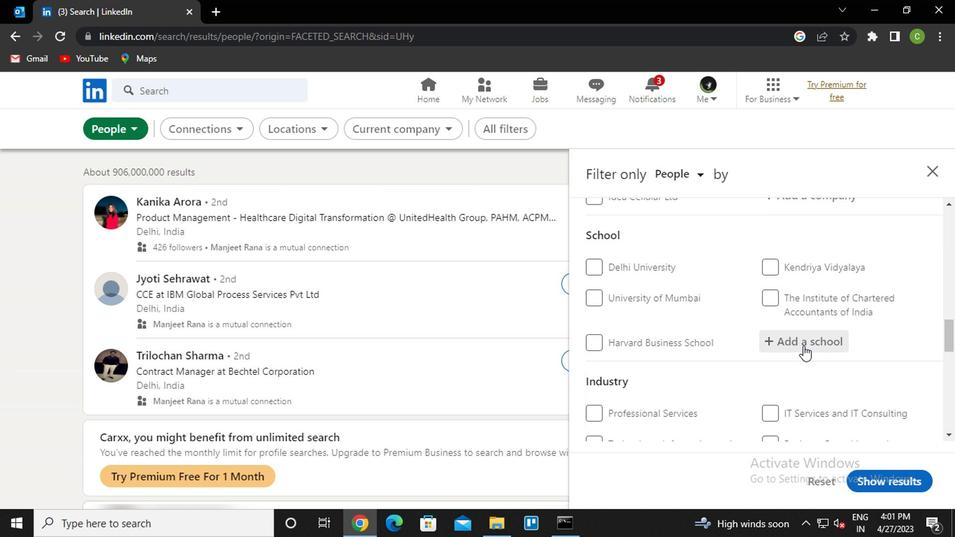 
Action: Key pressed <Key.caps_lock>m<Key.caps_lock>ithibai<Key.down><Key.down><Key.enter>
Screenshot: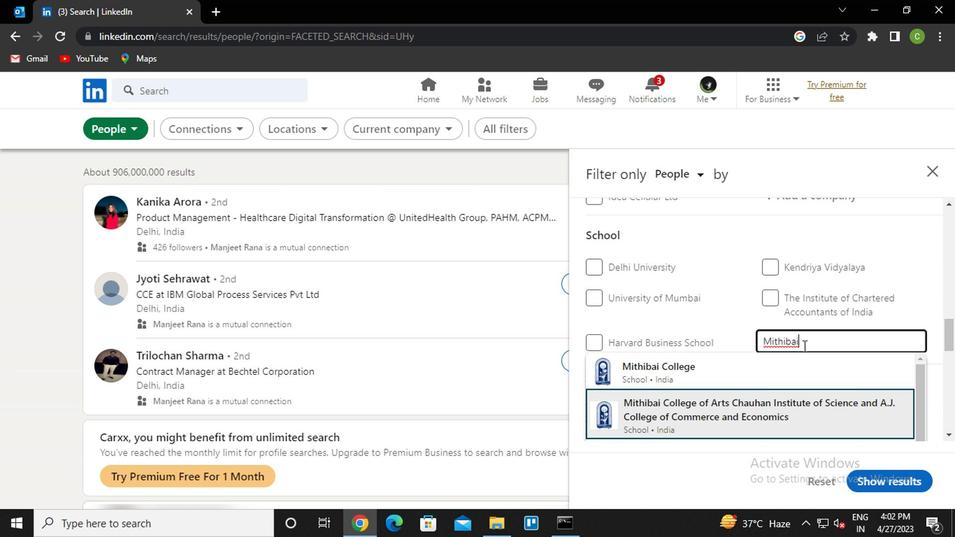 
Action: Mouse scrolled (800, 343) with delta (0, 0)
Screenshot: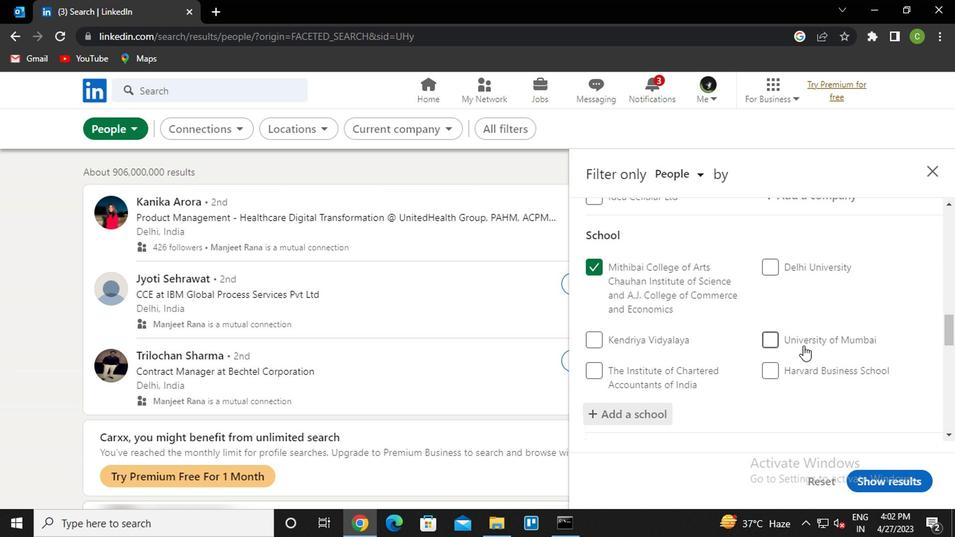 
Action: Mouse scrolled (800, 343) with delta (0, 0)
Screenshot: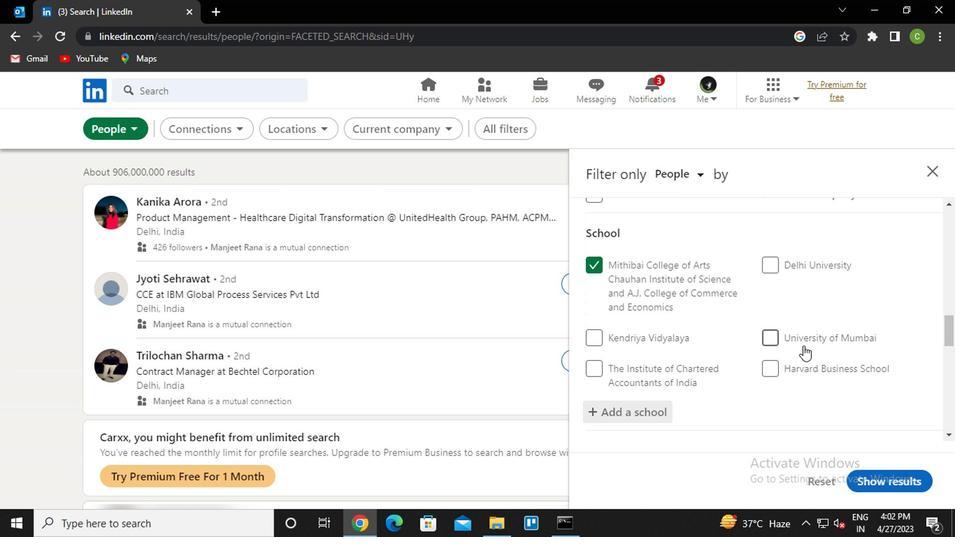 
Action: Mouse scrolled (800, 343) with delta (0, 0)
Screenshot: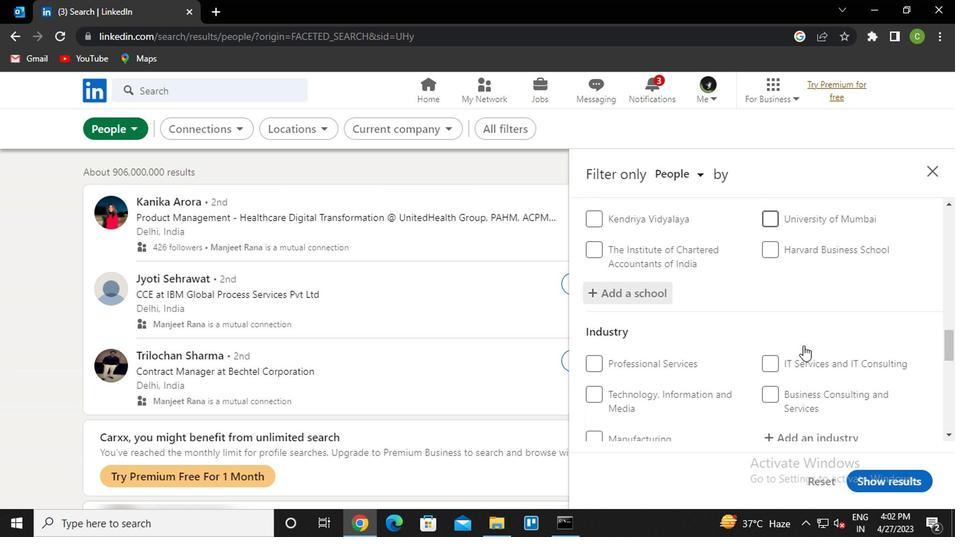 
Action: Mouse scrolled (800, 343) with delta (0, 0)
Screenshot: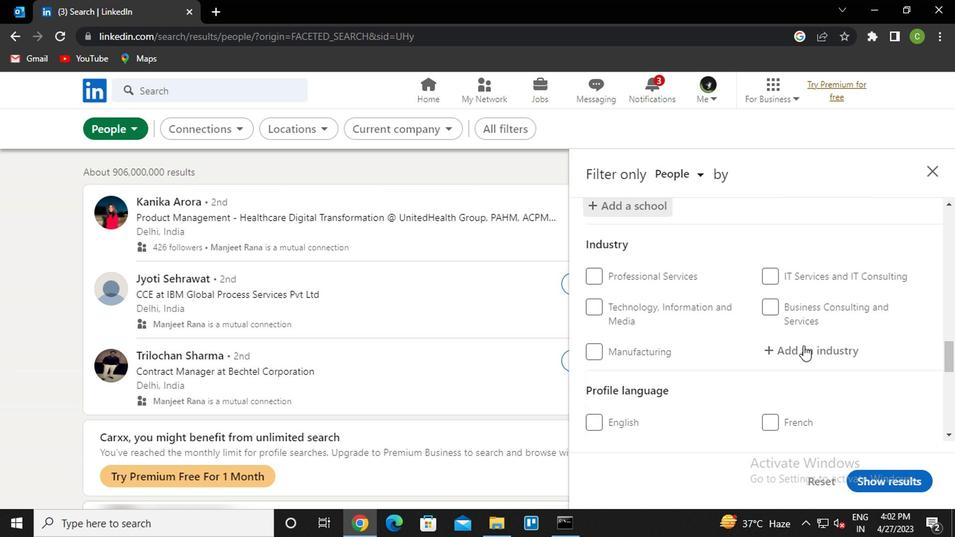 
Action: Mouse moved to (823, 276)
Screenshot: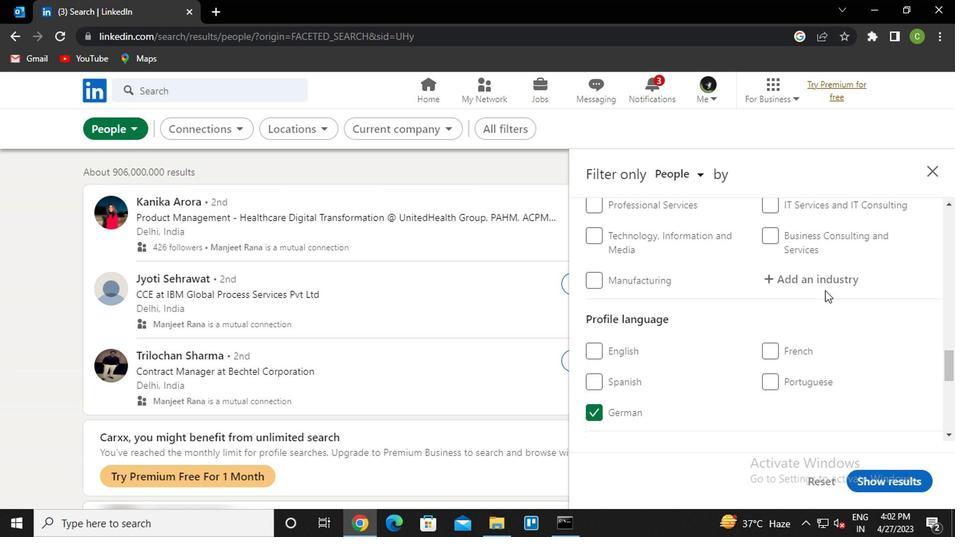 
Action: Mouse pressed left at (823, 276)
Screenshot: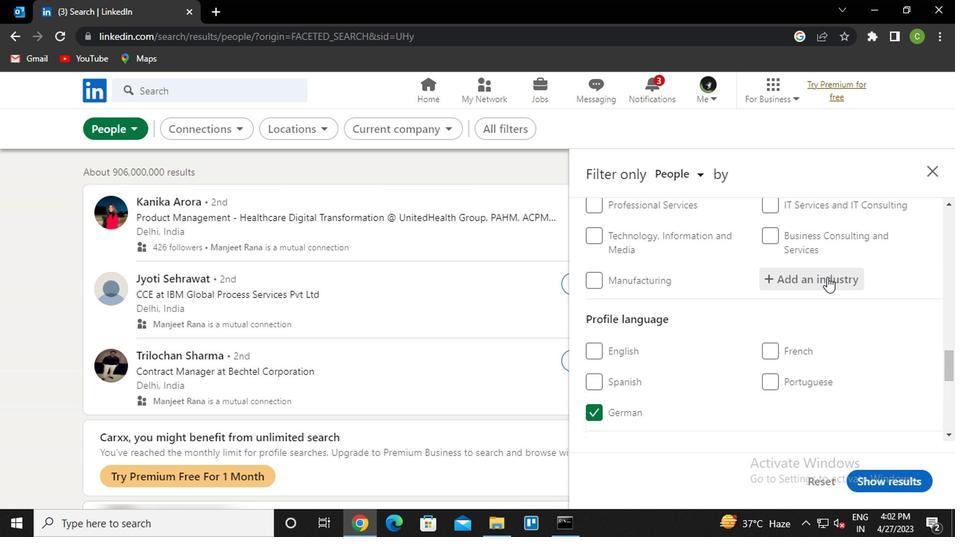 
Action: Key pressed <Key.caps_lock>a<Key.caps_lock>ppareal<Key.backspace><Key.backspace><Key.down><Key.down><Key.down><Key.enter>
Screenshot: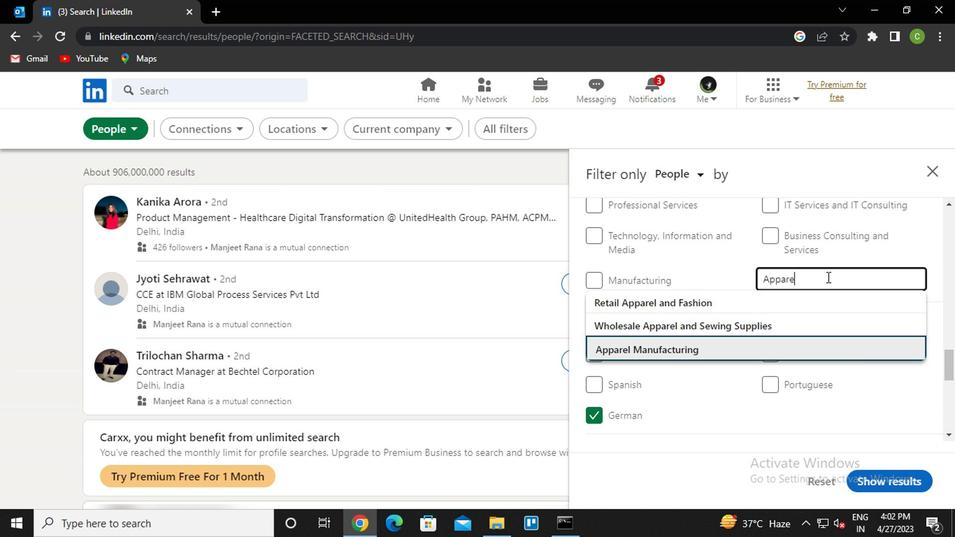 
Action: Mouse scrolled (823, 276) with delta (0, 0)
Screenshot: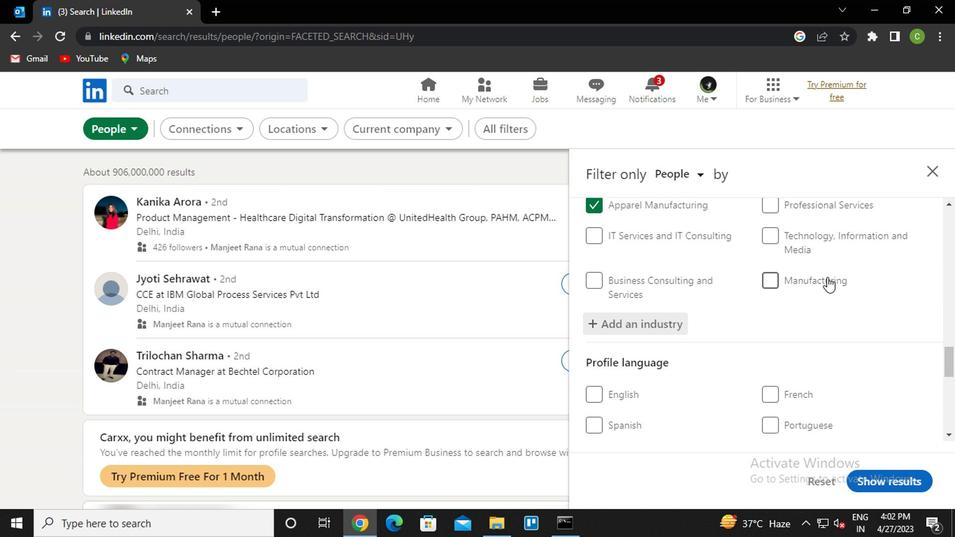 
Action: Mouse scrolled (823, 276) with delta (0, 0)
Screenshot: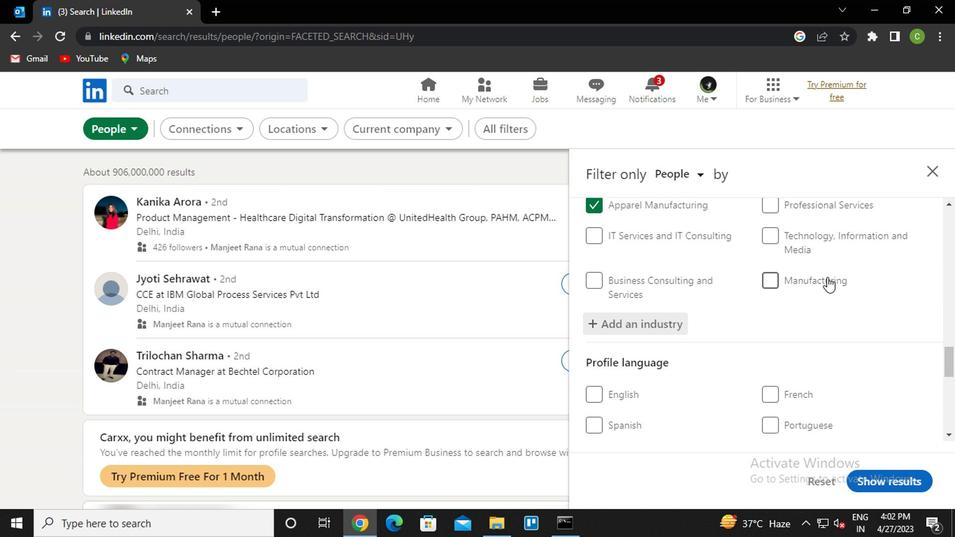 
Action: Mouse scrolled (823, 276) with delta (0, 0)
Screenshot: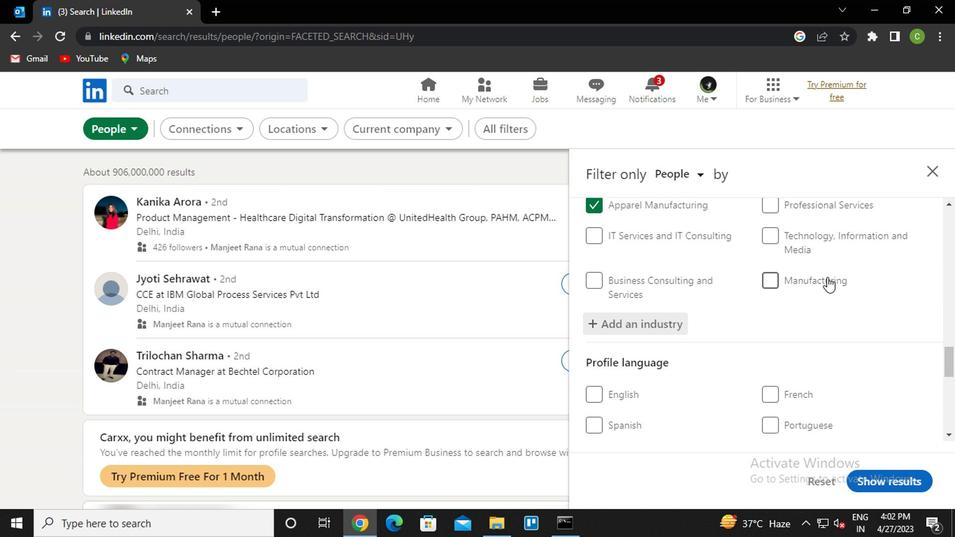 
Action: Mouse moved to (775, 347)
Screenshot: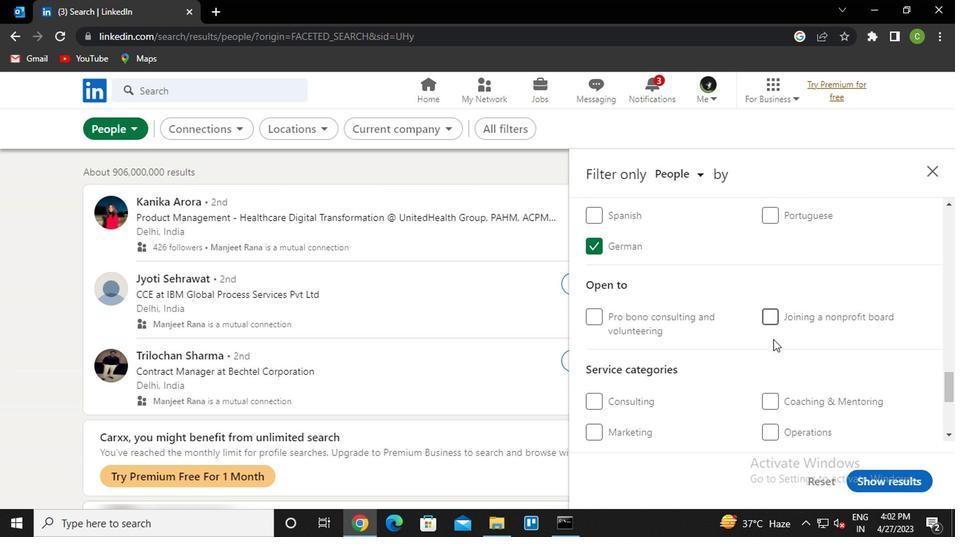 
Action: Mouse scrolled (775, 346) with delta (0, 0)
Screenshot: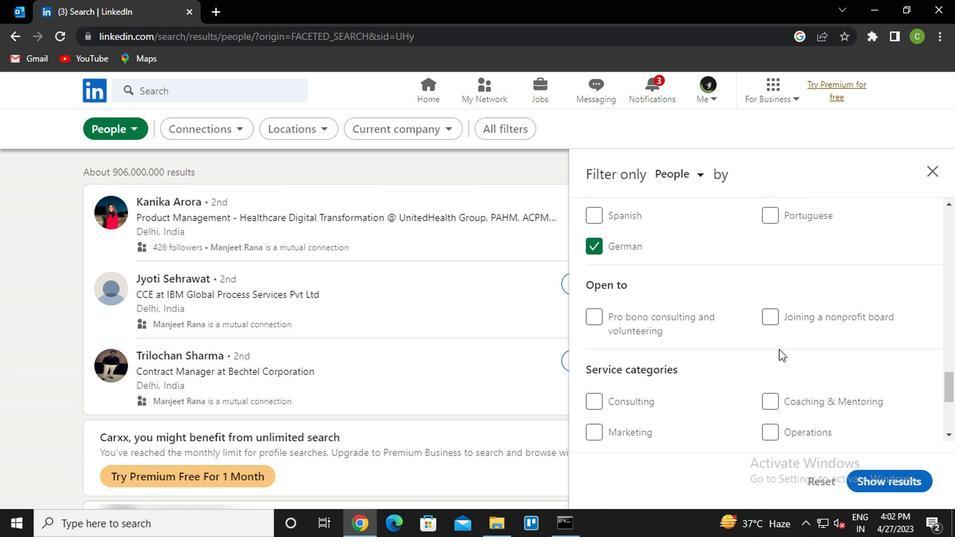 
Action: Mouse scrolled (775, 346) with delta (0, 0)
Screenshot: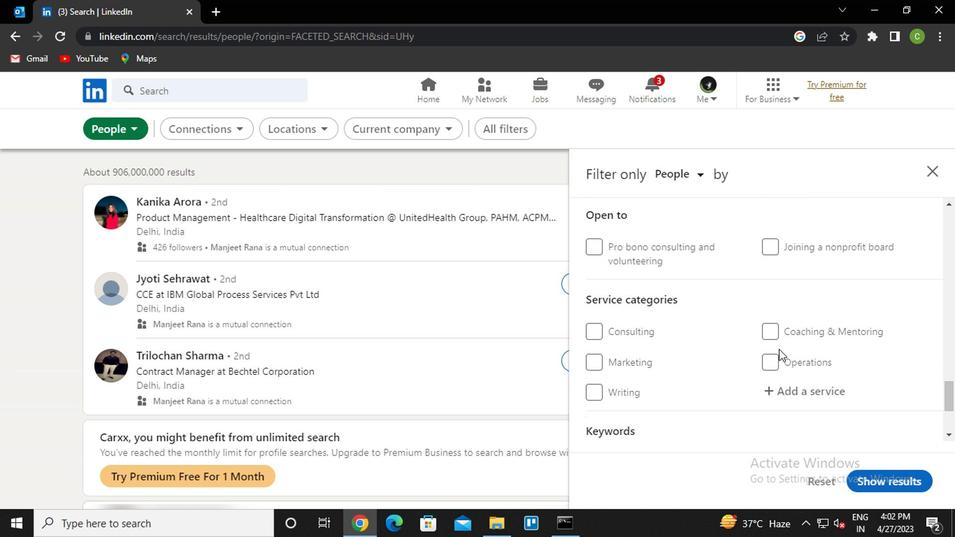 
Action: Mouse moved to (799, 320)
Screenshot: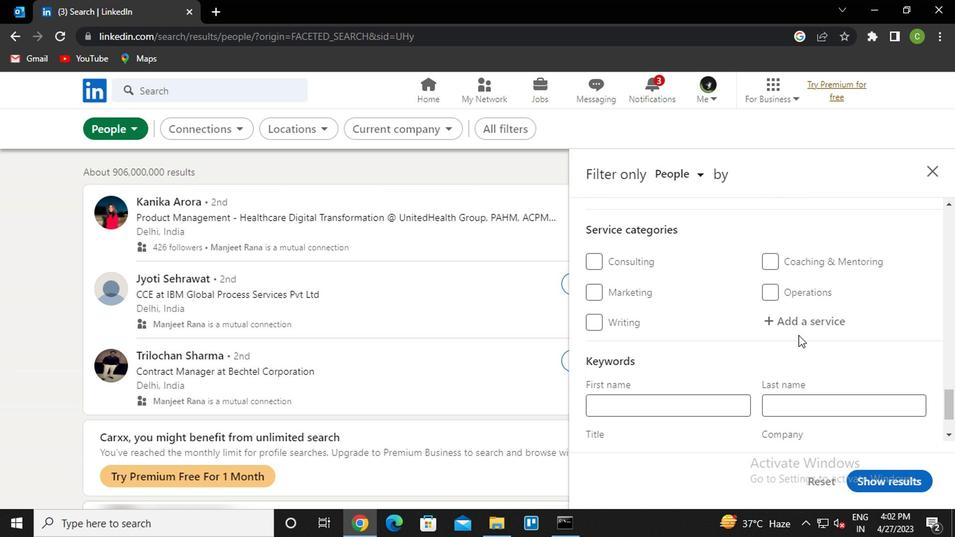 
Action: Mouse pressed left at (799, 320)
Screenshot: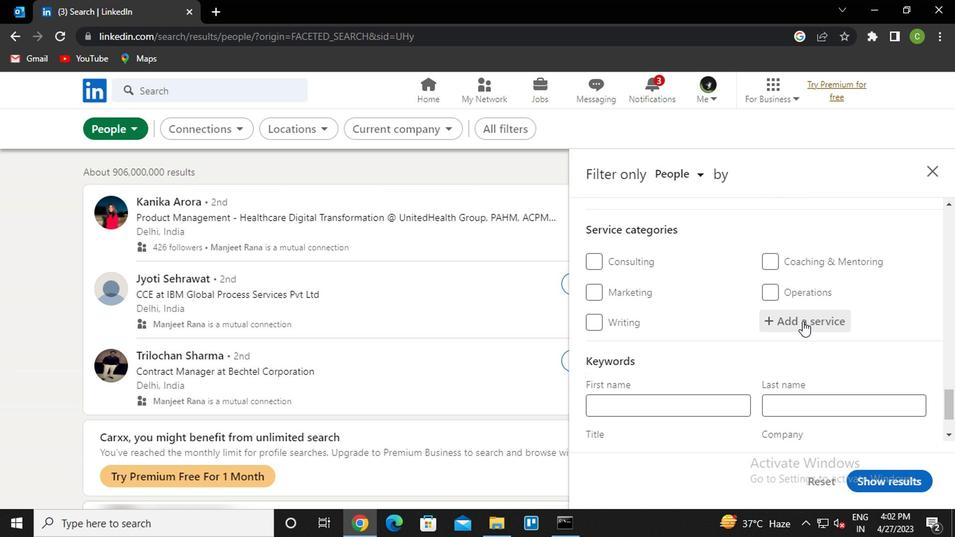 
Action: Key pressed <Key.caps_lock>w<Key.caps_lock>edding<Key.down><Key.enter>
Screenshot: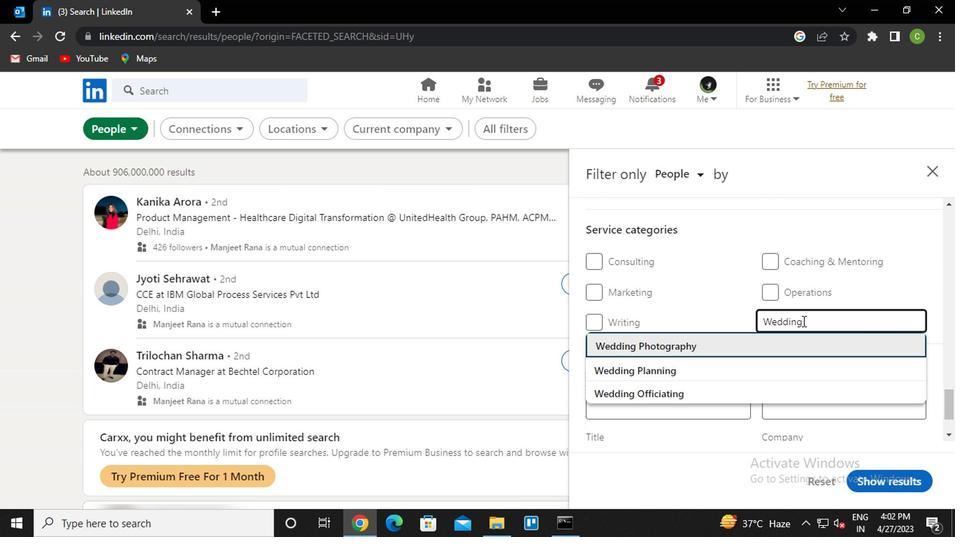 
Action: Mouse scrolled (799, 319) with delta (0, 0)
Screenshot: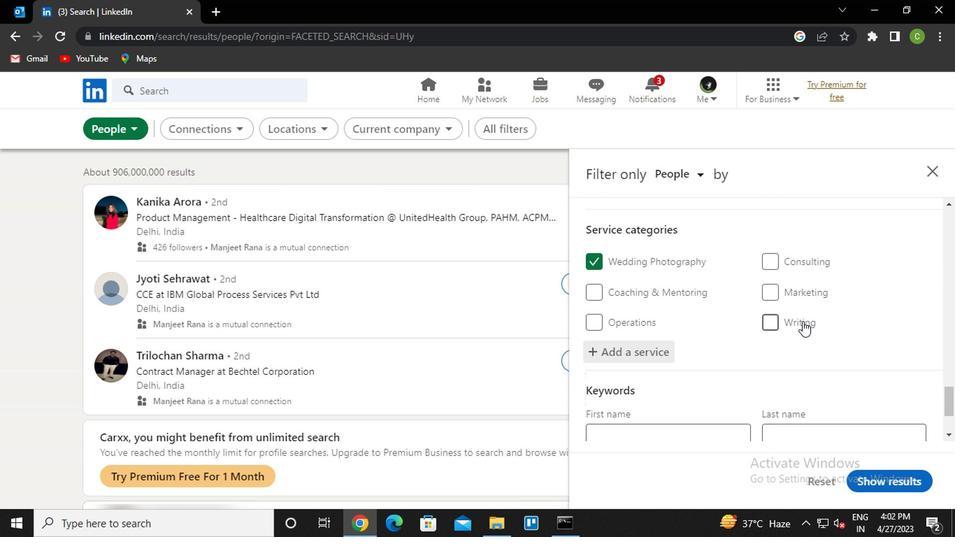 
Action: Mouse scrolled (799, 319) with delta (0, 0)
Screenshot: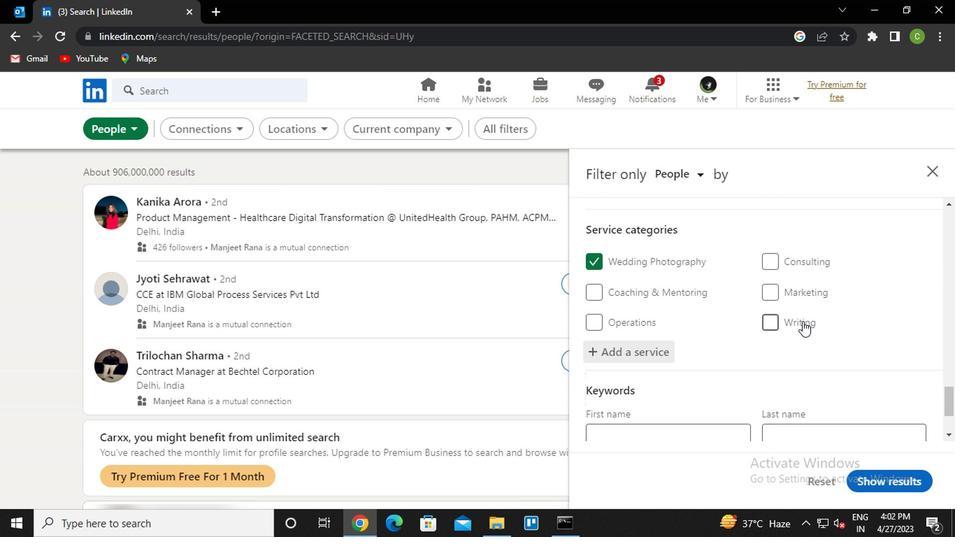 
Action: Mouse scrolled (799, 319) with delta (0, 0)
Screenshot: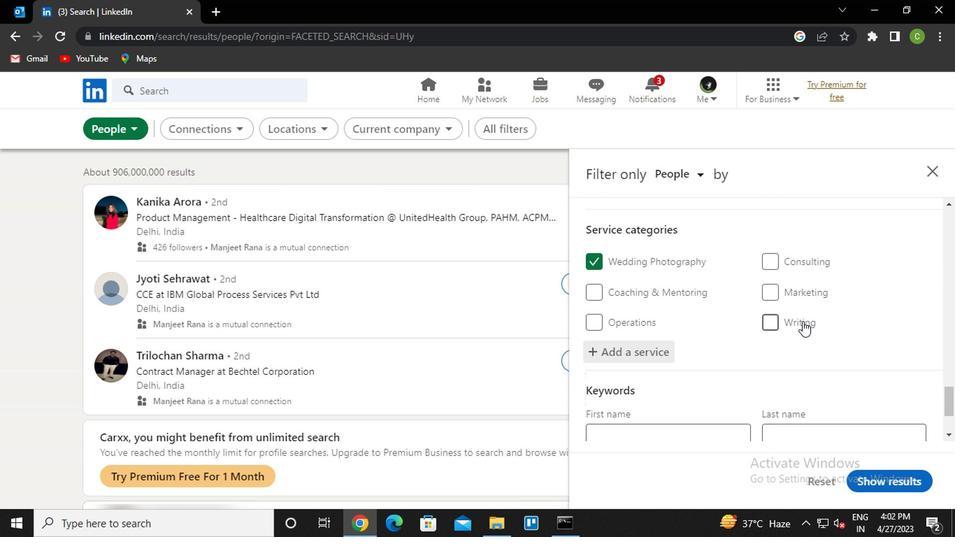 
Action: Mouse scrolled (799, 319) with delta (0, 0)
Screenshot: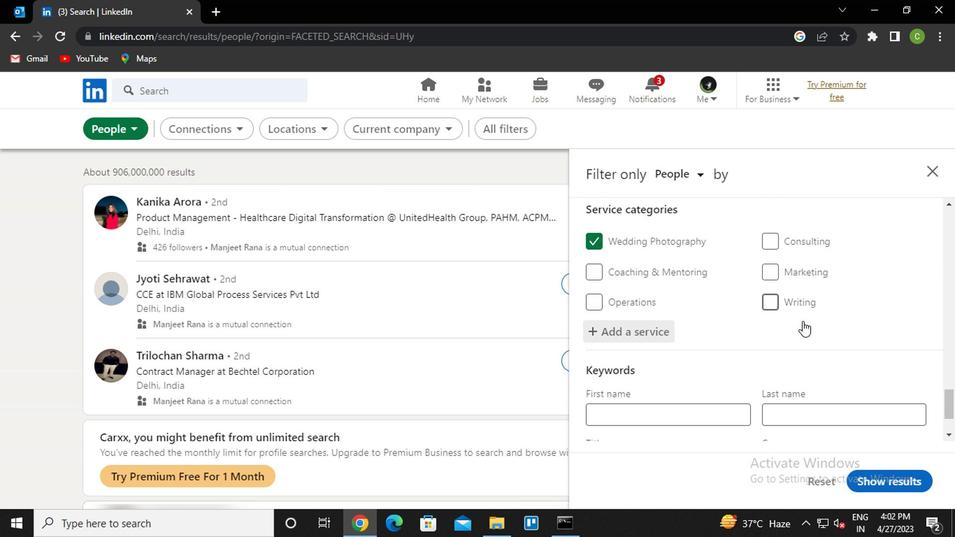 
Action: Mouse moved to (693, 381)
Screenshot: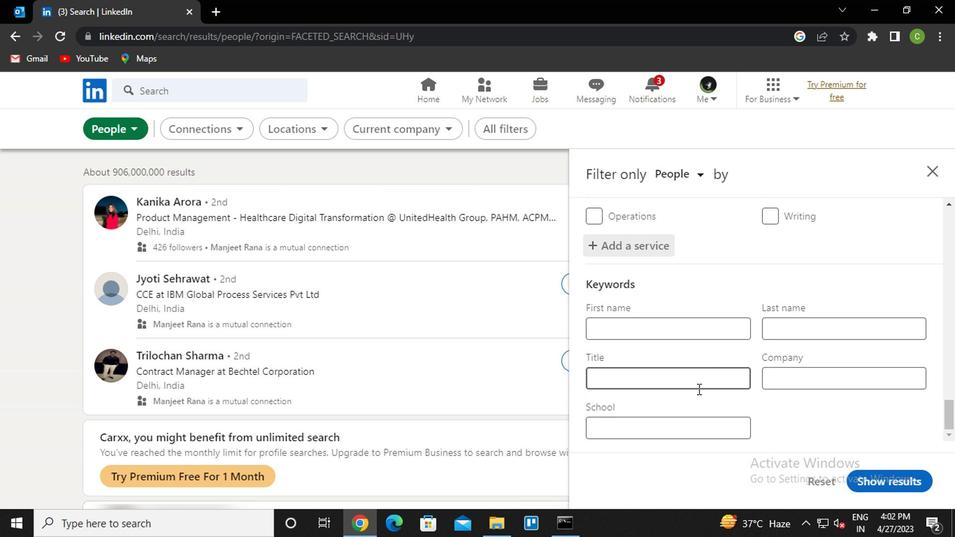 
Action: Mouse pressed left at (693, 381)
Screenshot: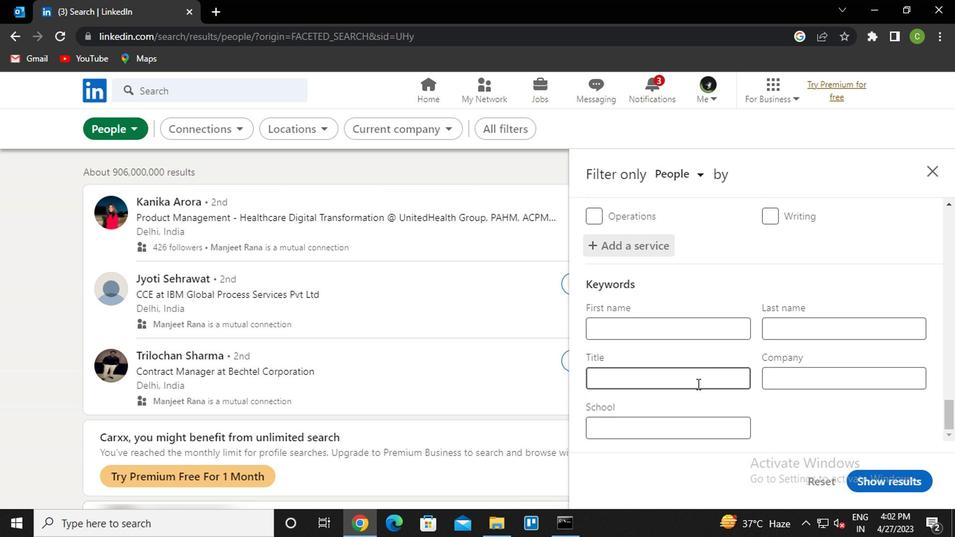 
Action: Key pressed <Key.caps_lock>m<Key.caps_lock>erchandising<Key.space><Key.caps_lock>a<Key.caps_lock>ssociate
Screenshot: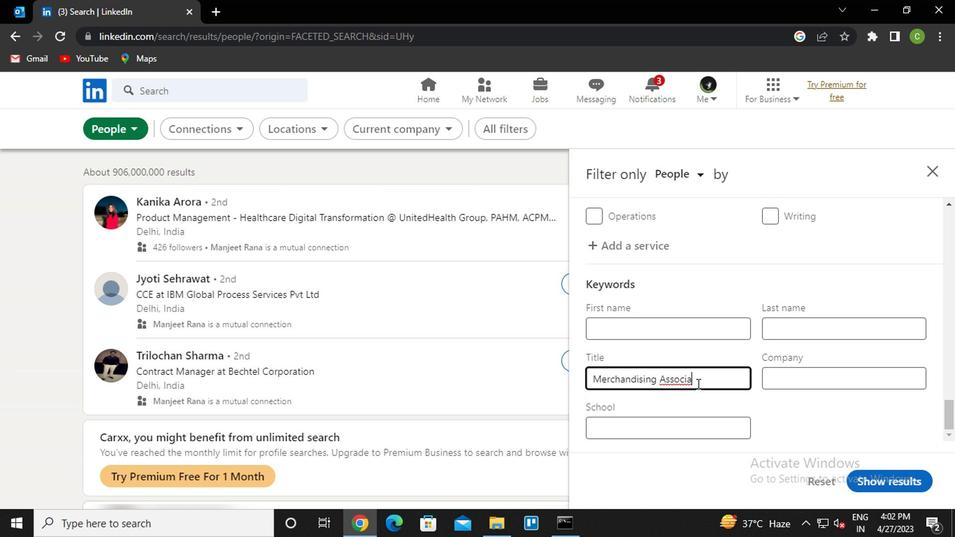 
Action: Mouse moved to (879, 476)
Screenshot: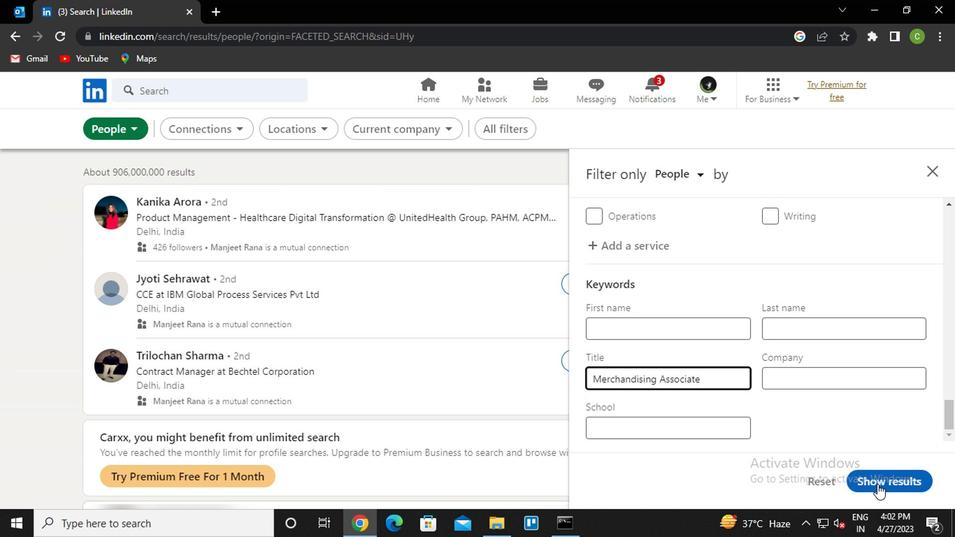 
Action: Mouse pressed left at (879, 476)
Screenshot: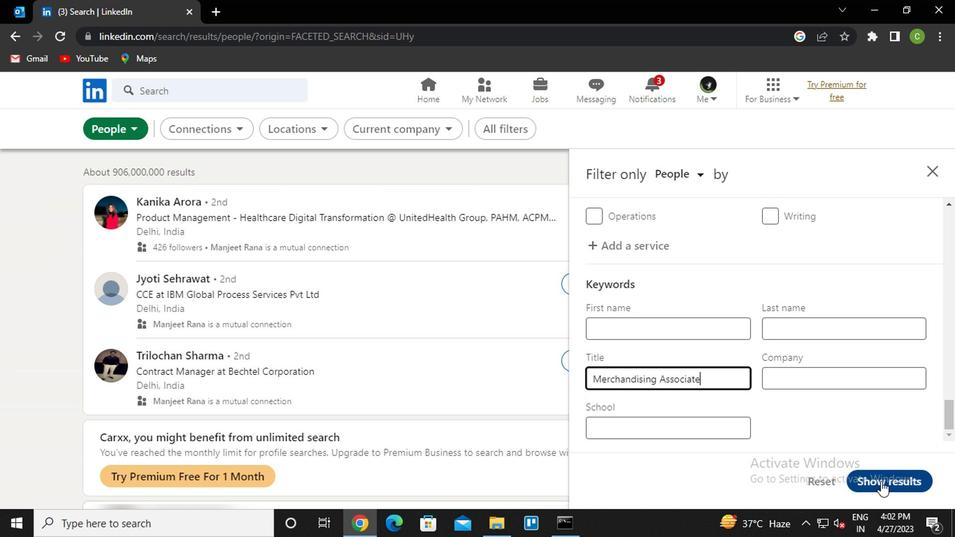 
Action: Mouse moved to (467, 404)
Screenshot: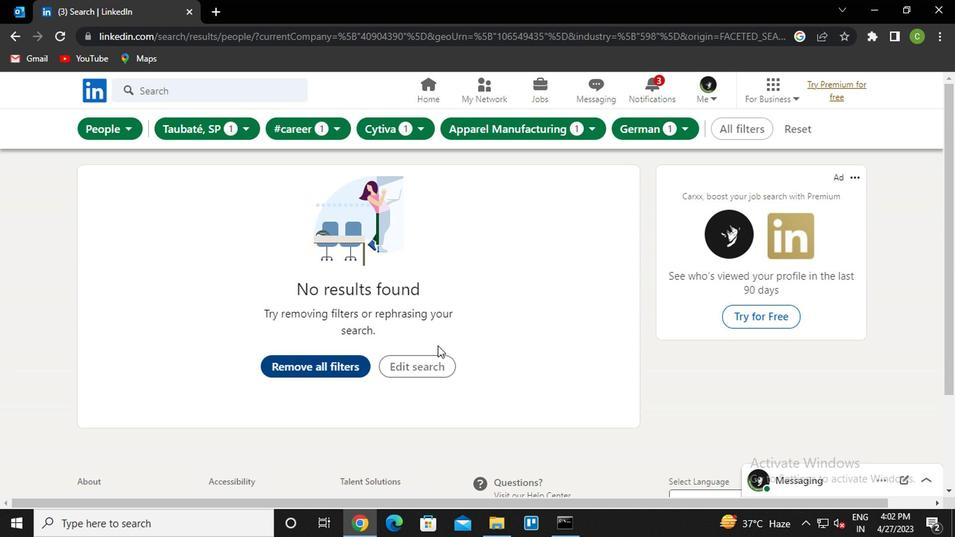 
Action: Key pressed <Key.f8>
Screenshot: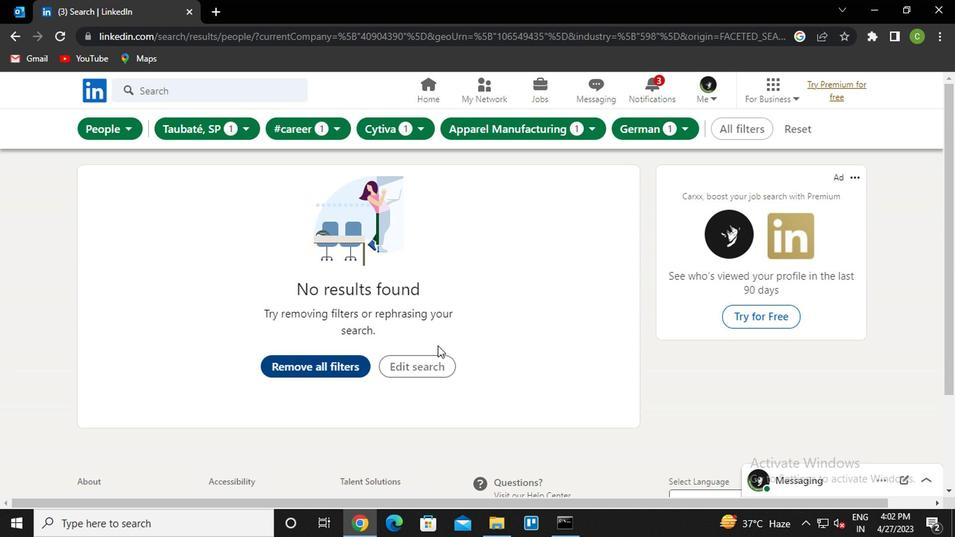 
